 Task: Search one way flight ticket for 3 adults, 3 children in business from Gulfport/biloxi: Gulfport-biloxi International Airport to Springfield: Abraham Lincoln Capital Airport on 5-2-2023. Choice of flights is Emirates. Number of bags: 4 checked bags. Price is upto 108000. Outbound departure time preference is 21:45.
Action: Mouse moved to (357, 178)
Screenshot: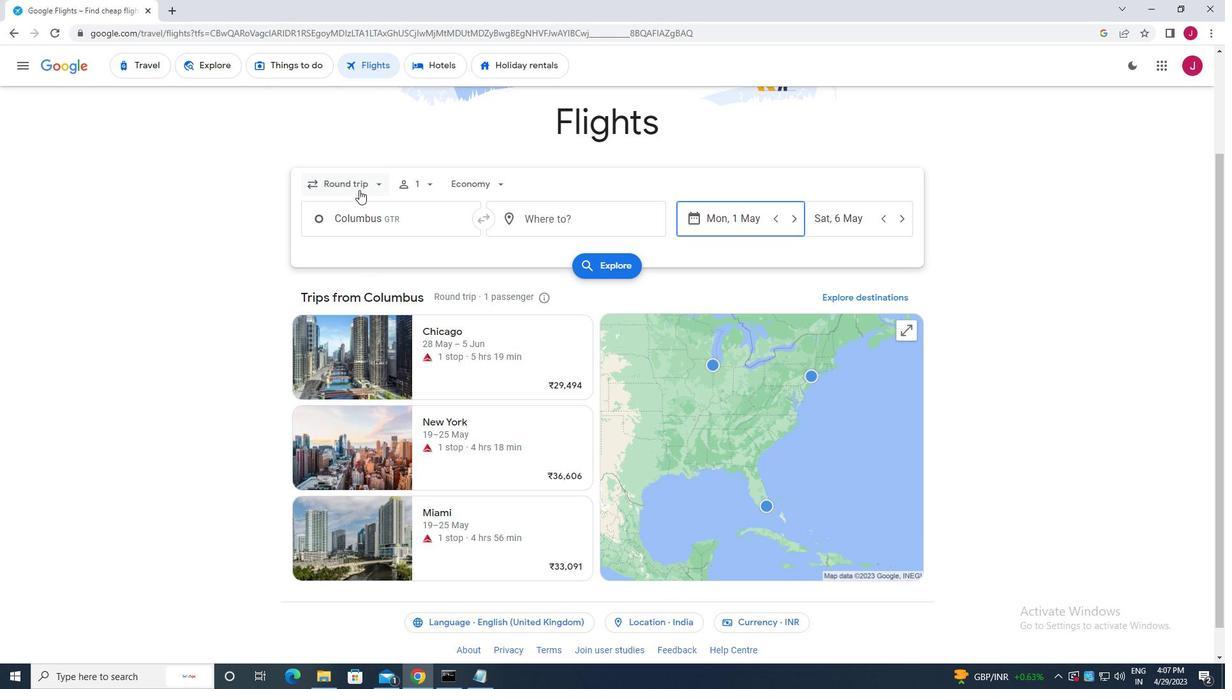 
Action: Mouse pressed left at (357, 178)
Screenshot: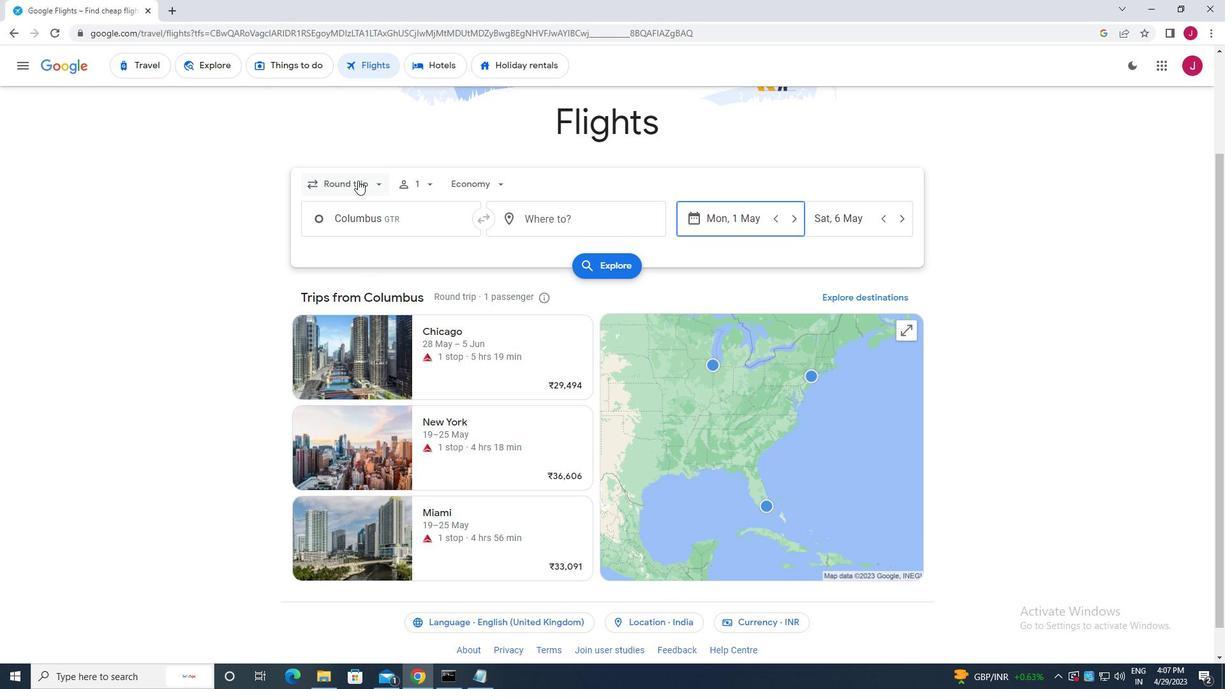 
Action: Mouse moved to (361, 237)
Screenshot: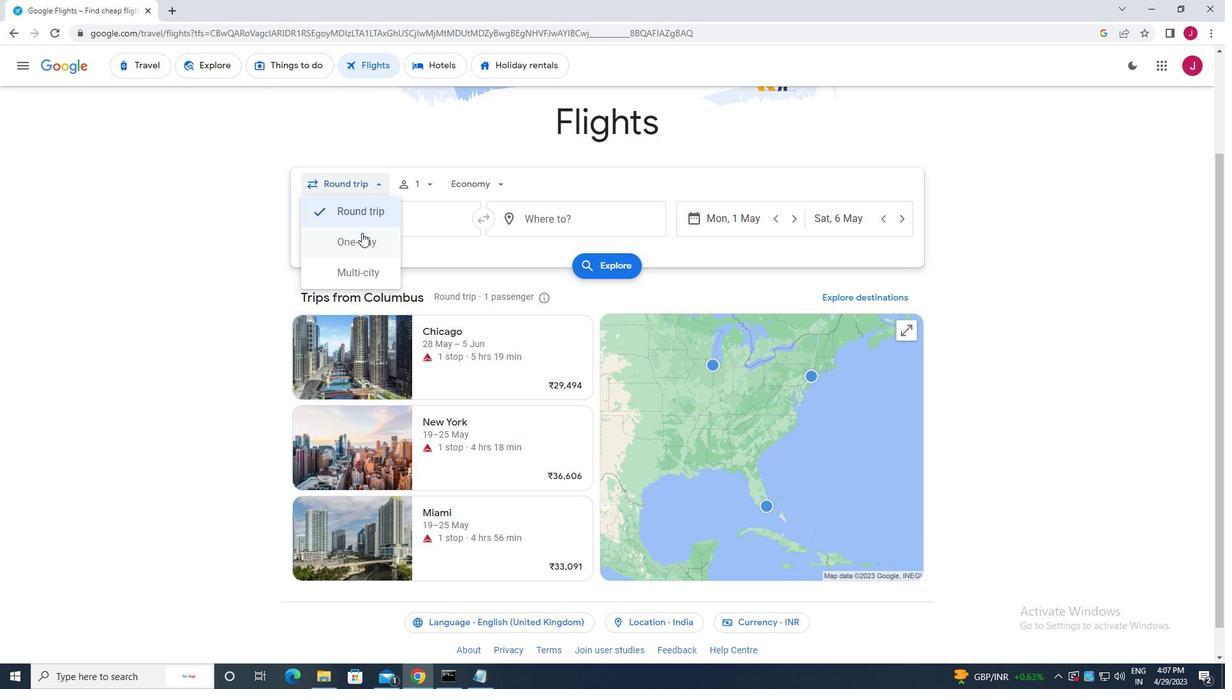 
Action: Mouse pressed left at (361, 237)
Screenshot: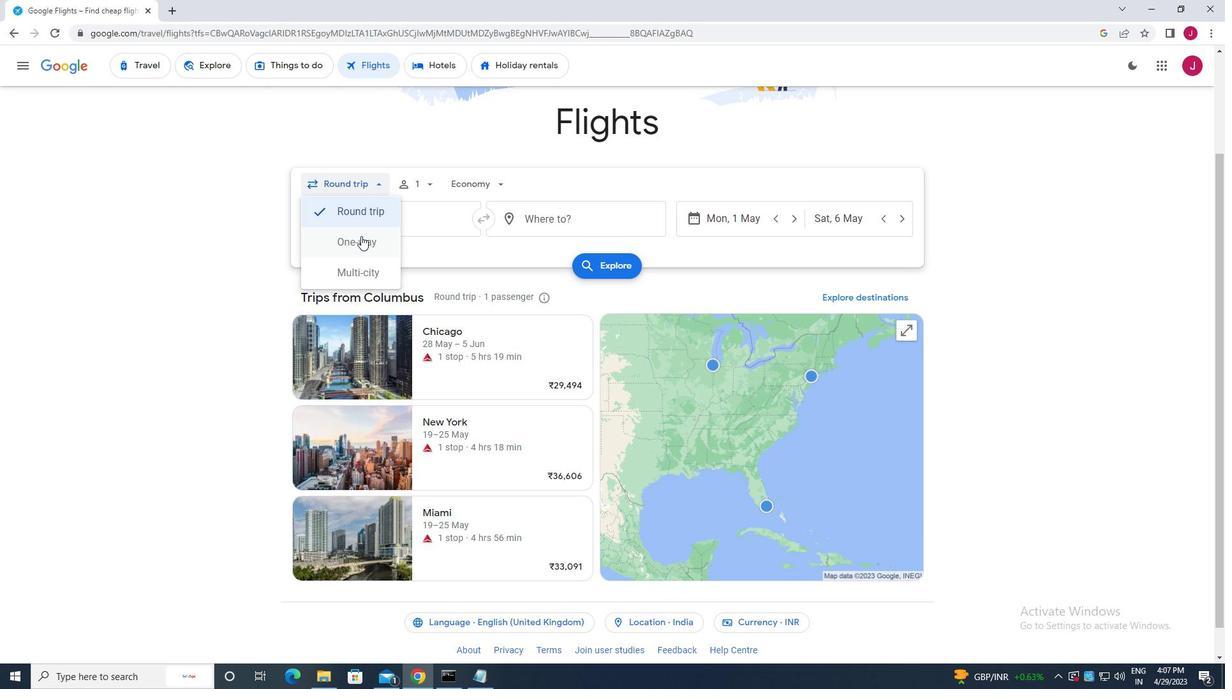 
Action: Mouse moved to (424, 188)
Screenshot: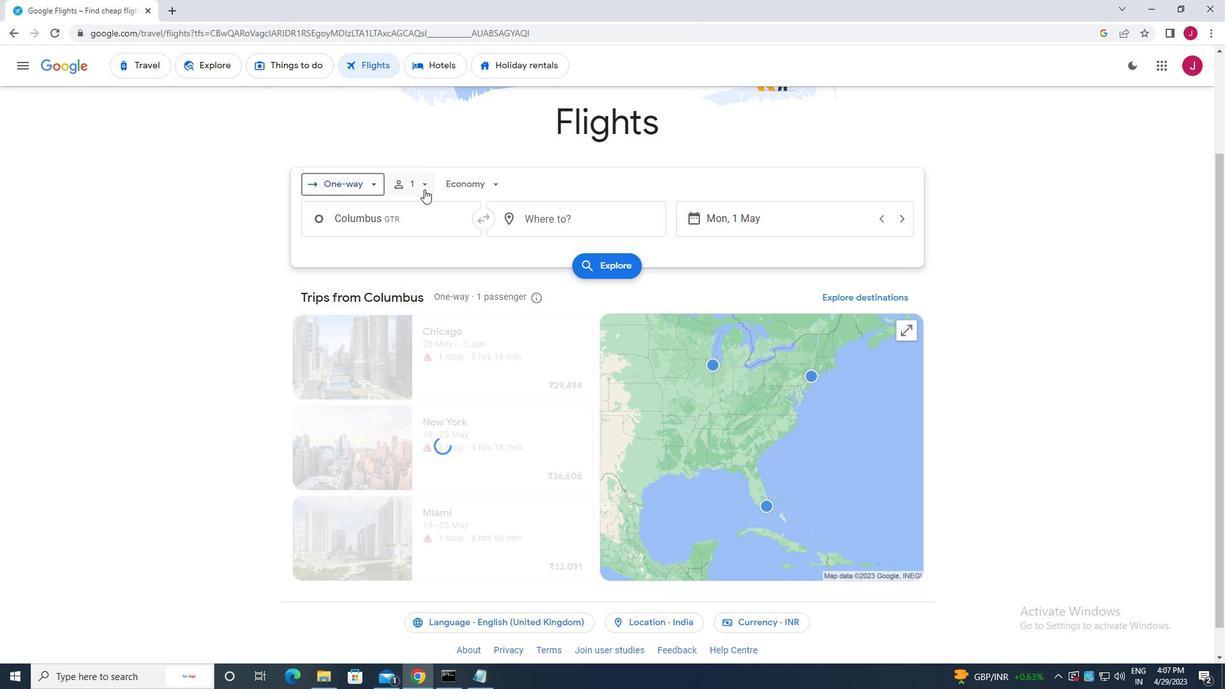 
Action: Mouse pressed left at (424, 188)
Screenshot: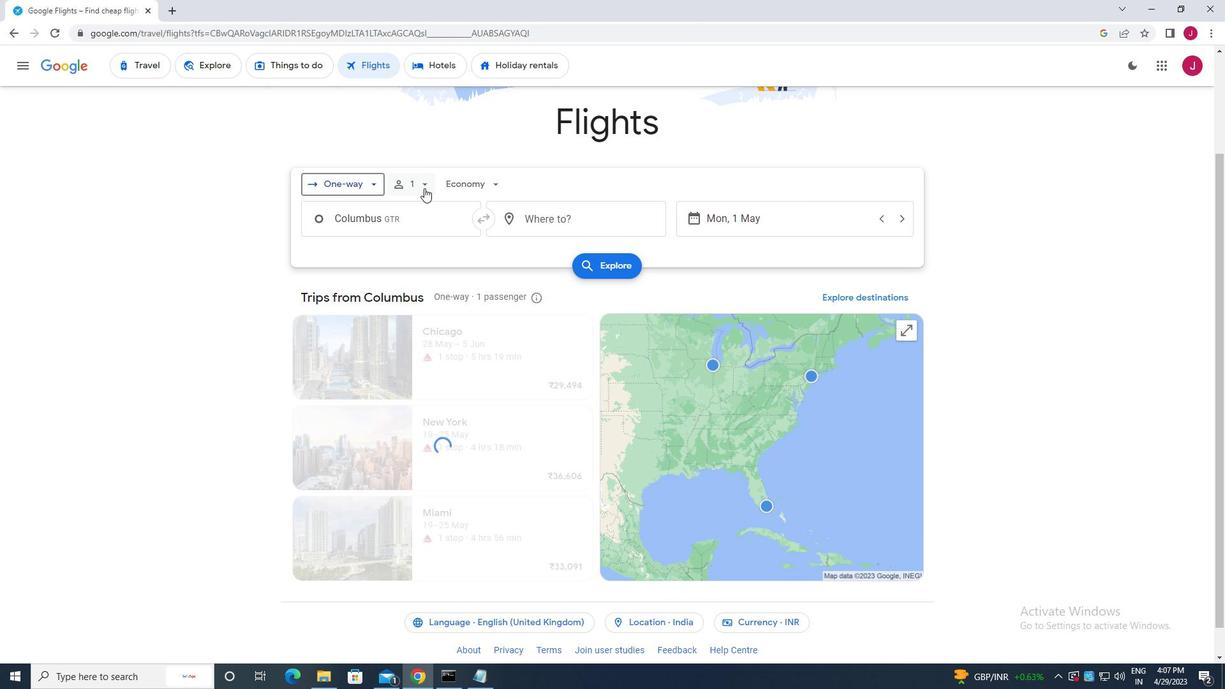 
Action: Mouse moved to (518, 217)
Screenshot: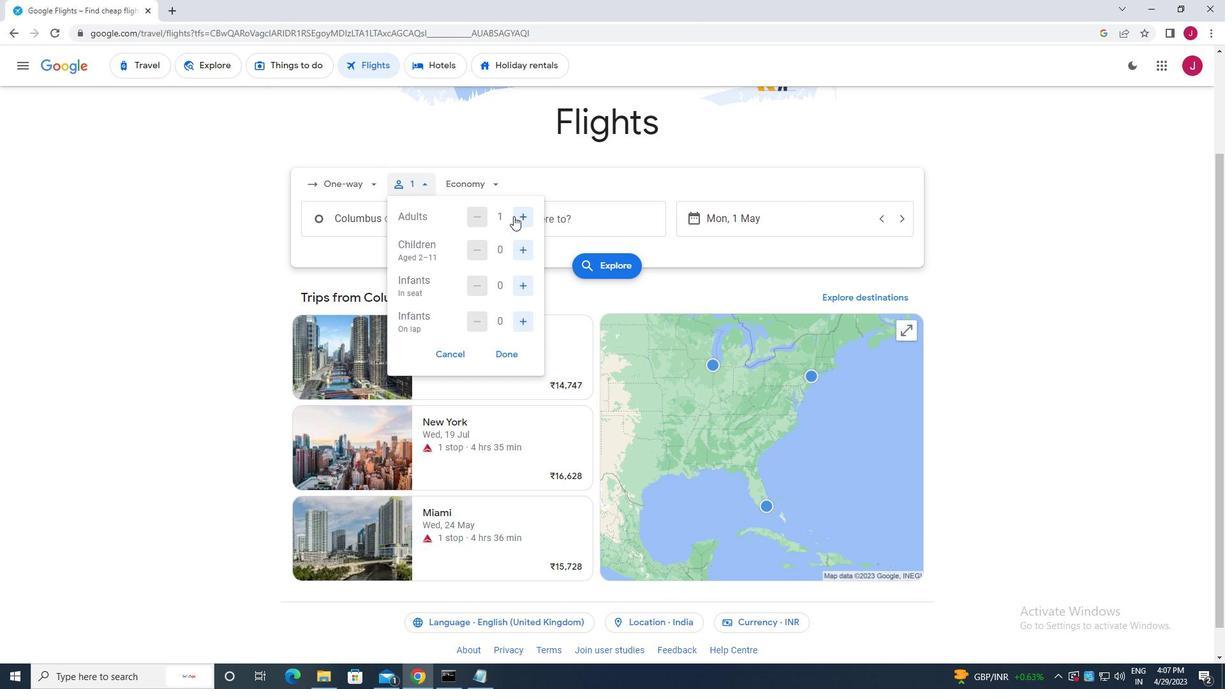 
Action: Mouse pressed left at (518, 217)
Screenshot: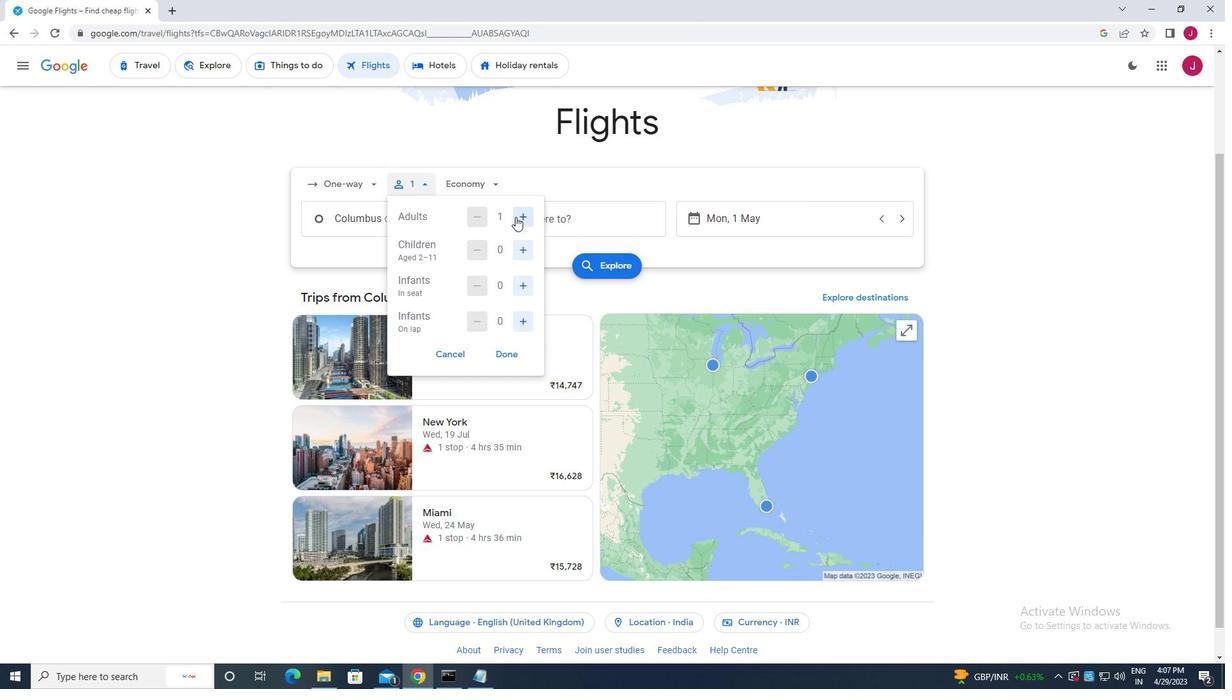 
Action: Mouse pressed left at (518, 217)
Screenshot: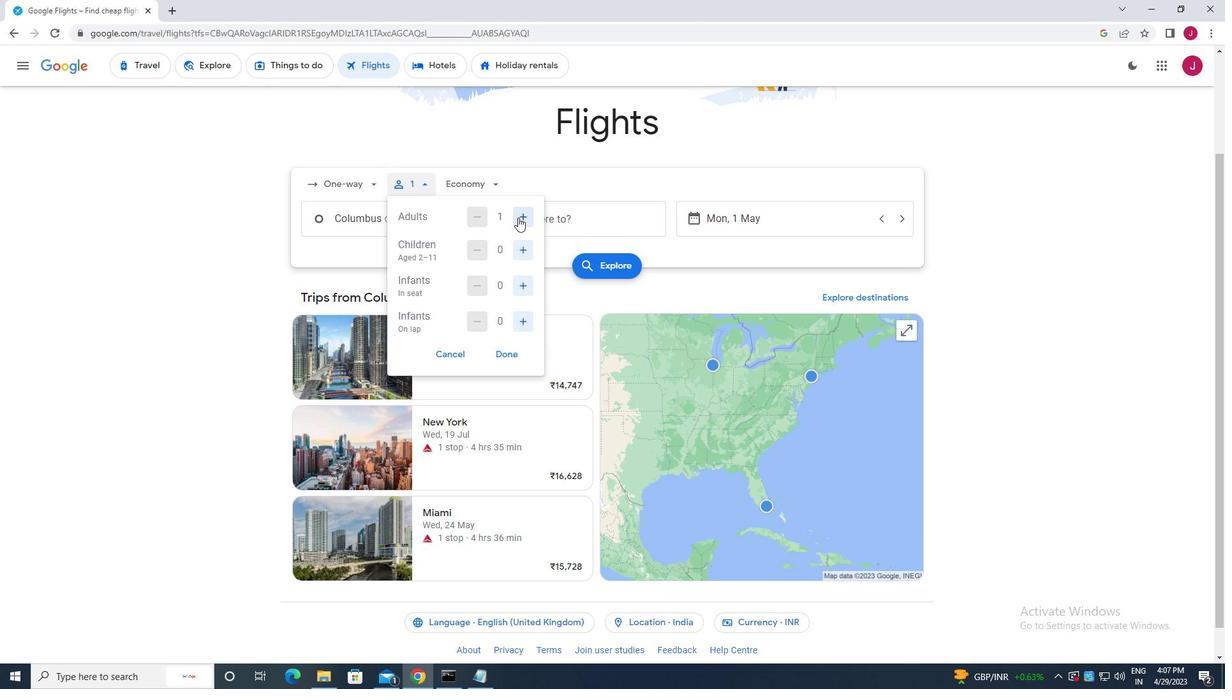 
Action: Mouse moved to (524, 251)
Screenshot: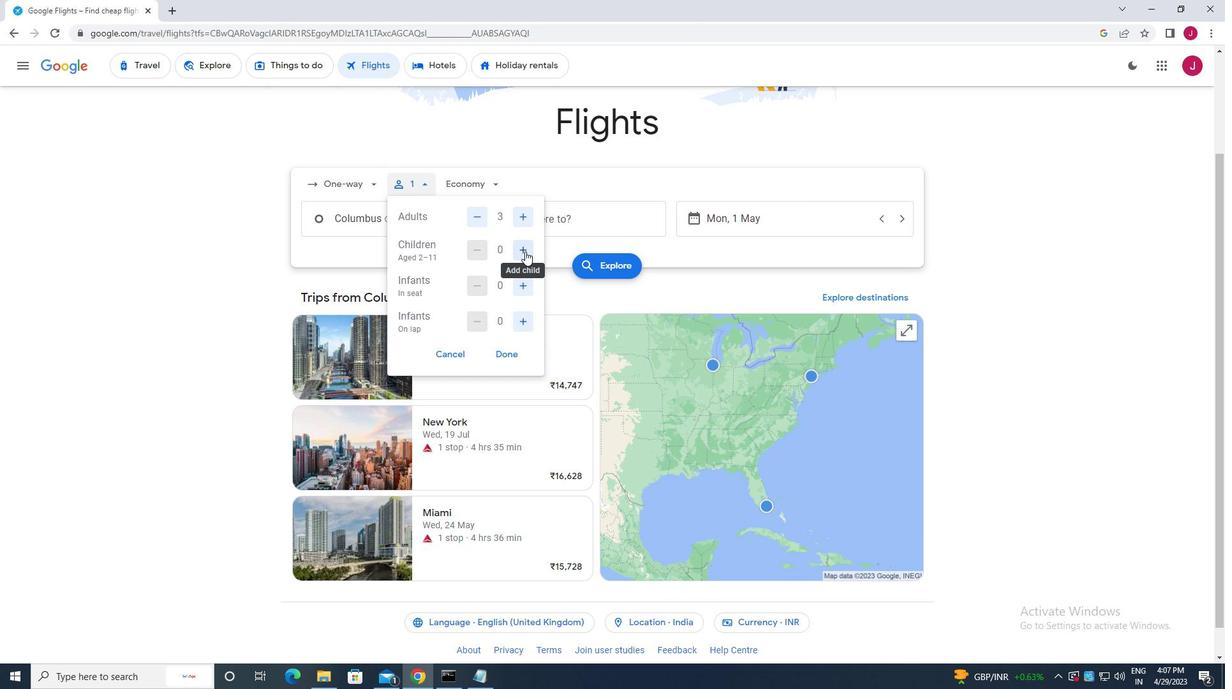 
Action: Mouse pressed left at (524, 251)
Screenshot: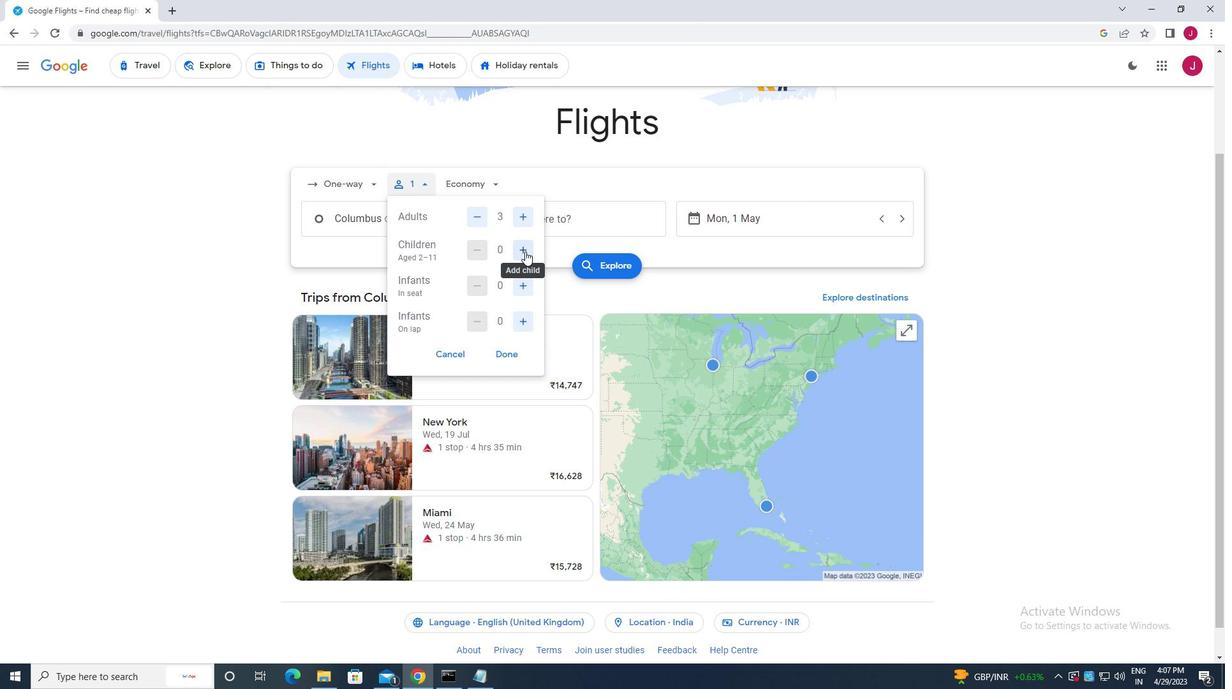 
Action: Mouse moved to (524, 251)
Screenshot: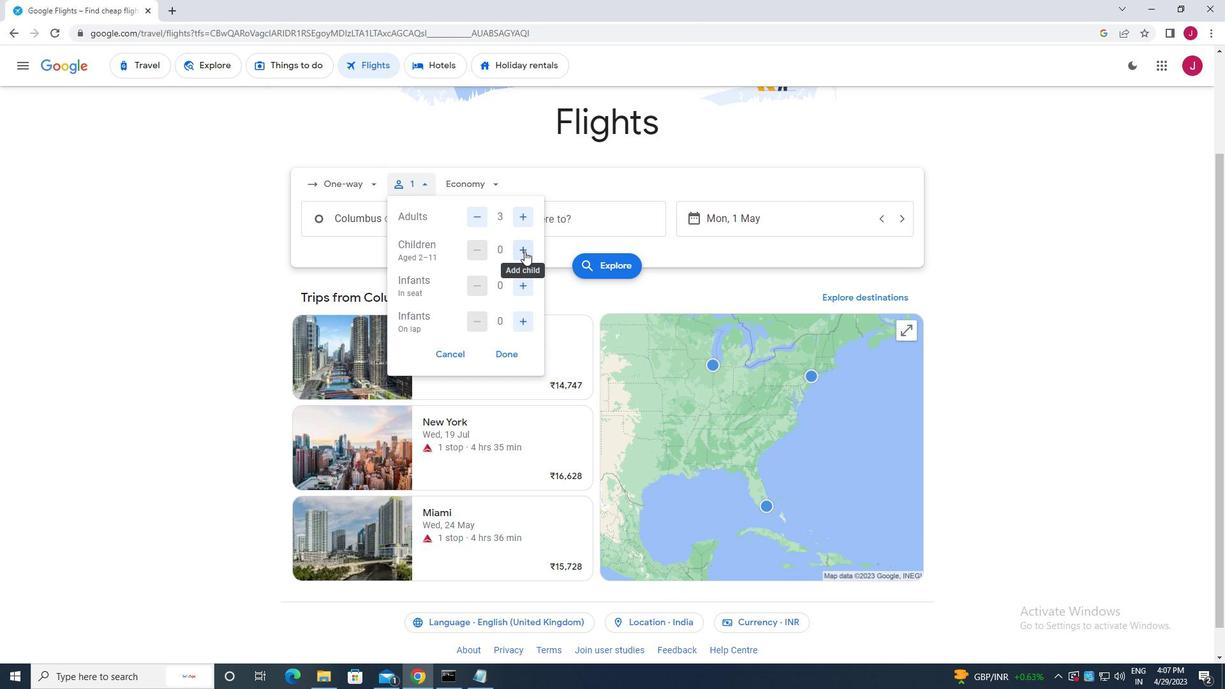 
Action: Mouse pressed left at (524, 251)
Screenshot: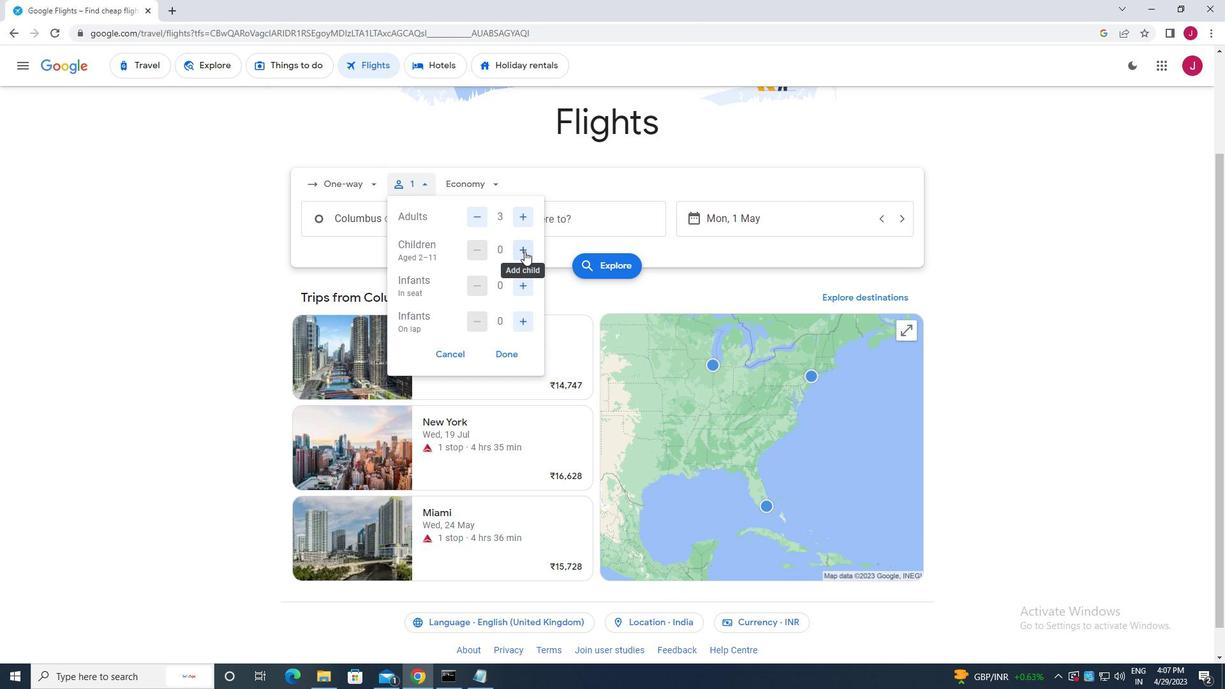 
Action: Mouse pressed left at (524, 251)
Screenshot: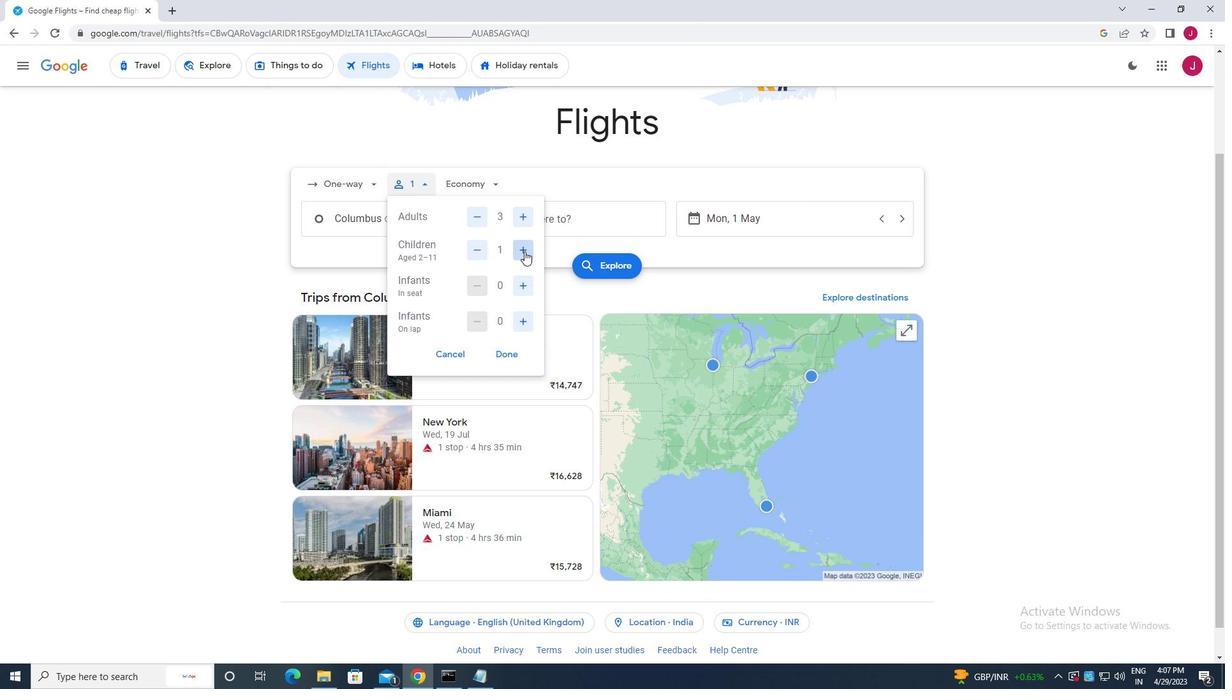 
Action: Mouse moved to (504, 350)
Screenshot: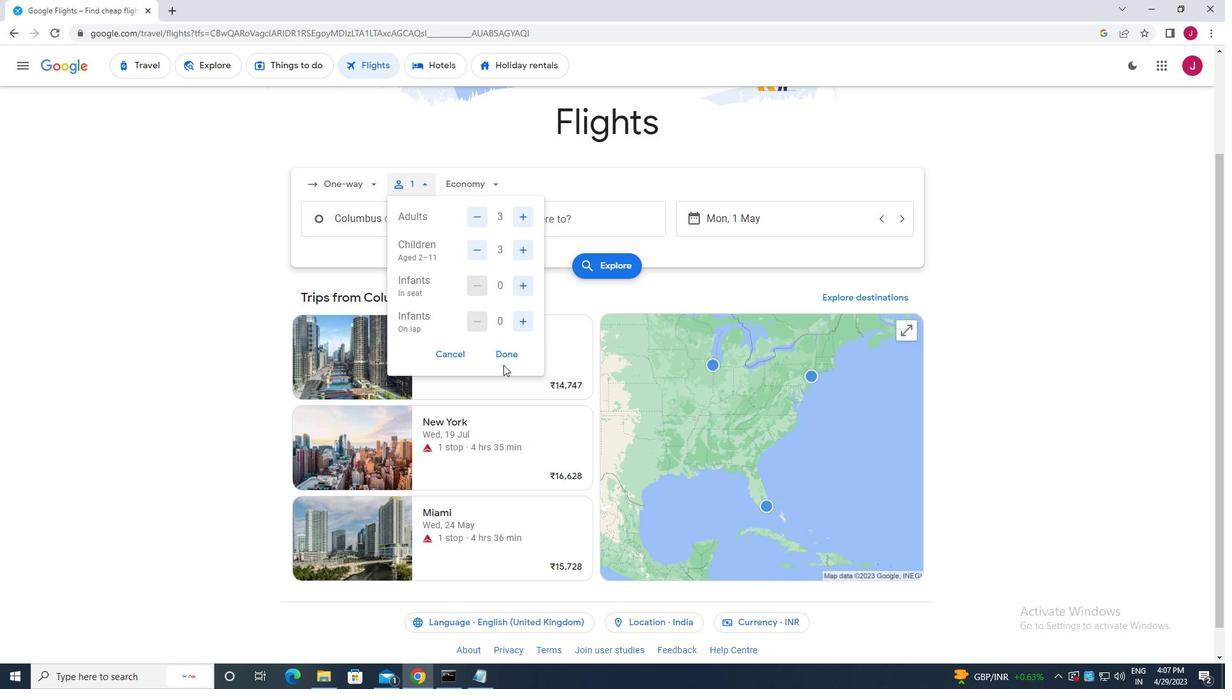
Action: Mouse pressed left at (504, 350)
Screenshot: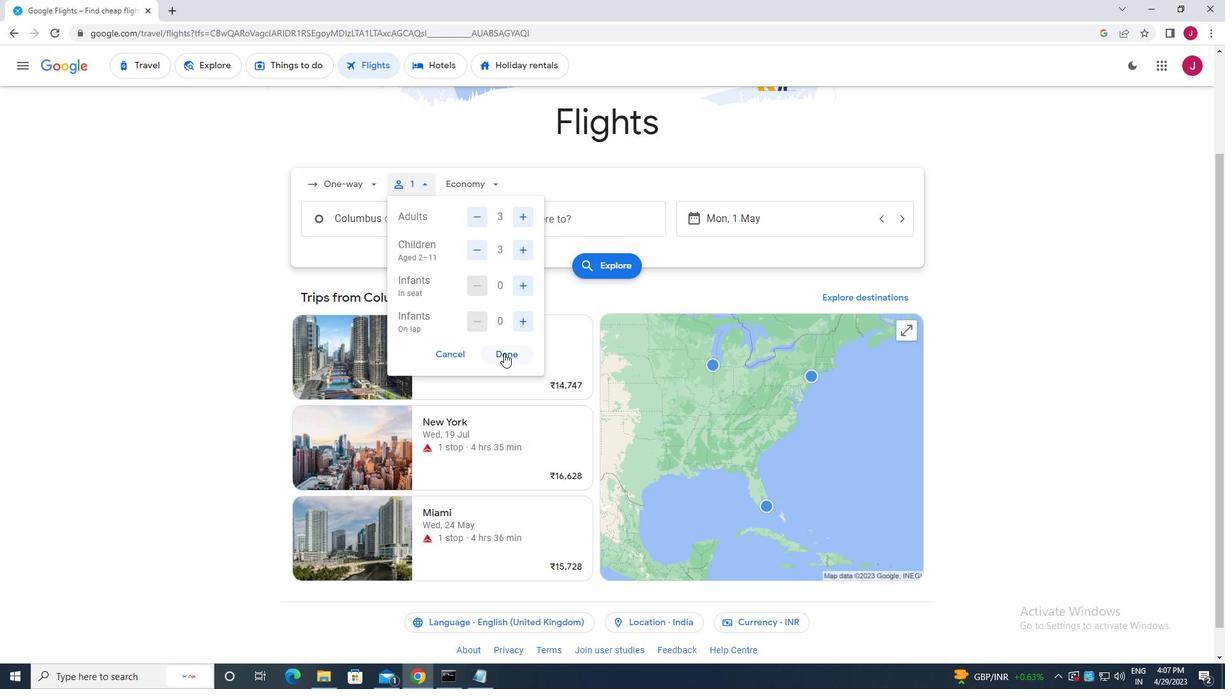 
Action: Mouse moved to (470, 183)
Screenshot: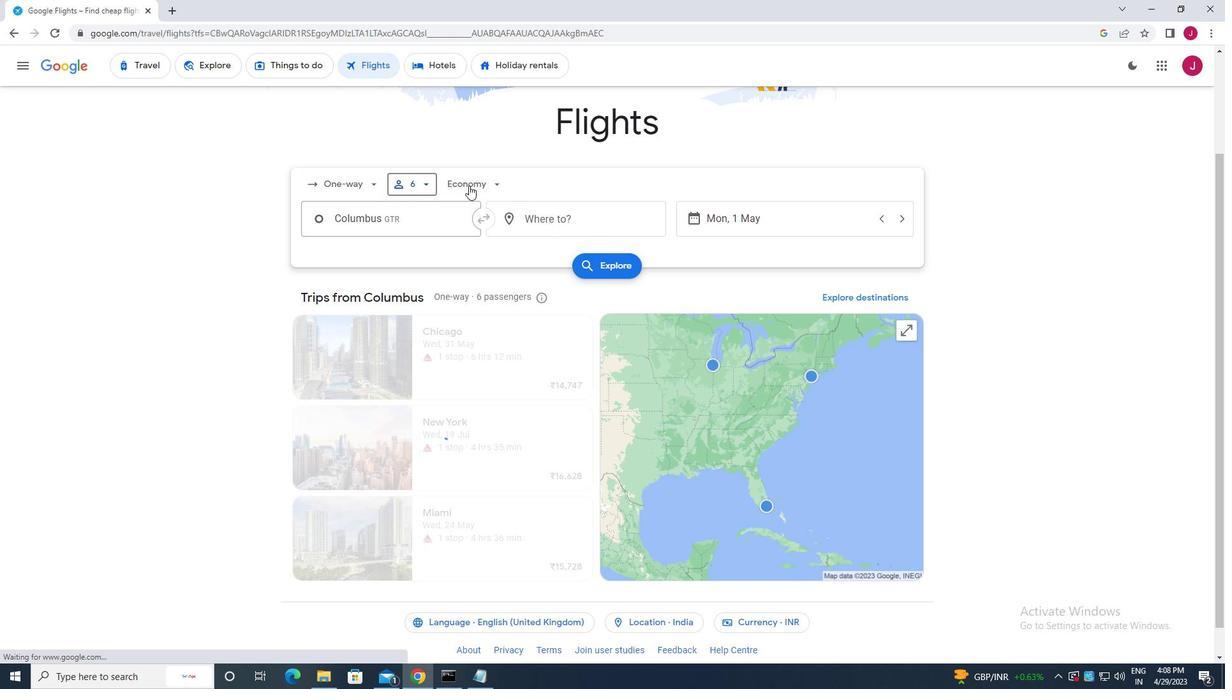 
Action: Mouse pressed left at (470, 183)
Screenshot: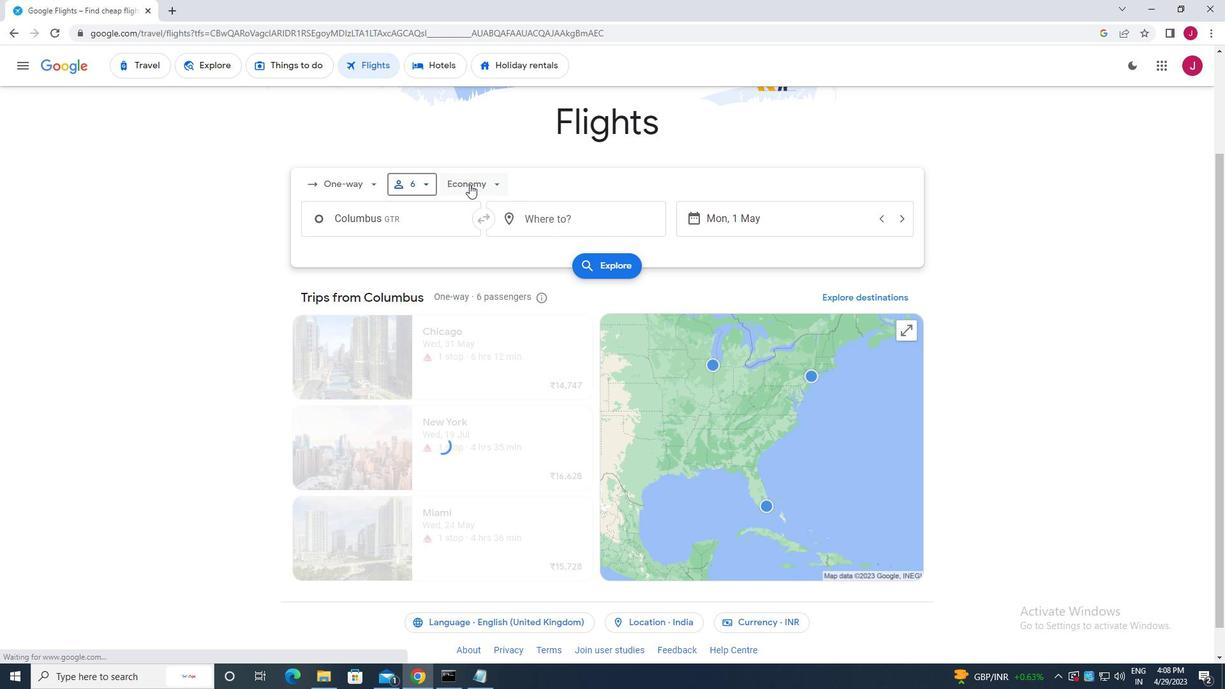 
Action: Mouse moved to (472, 267)
Screenshot: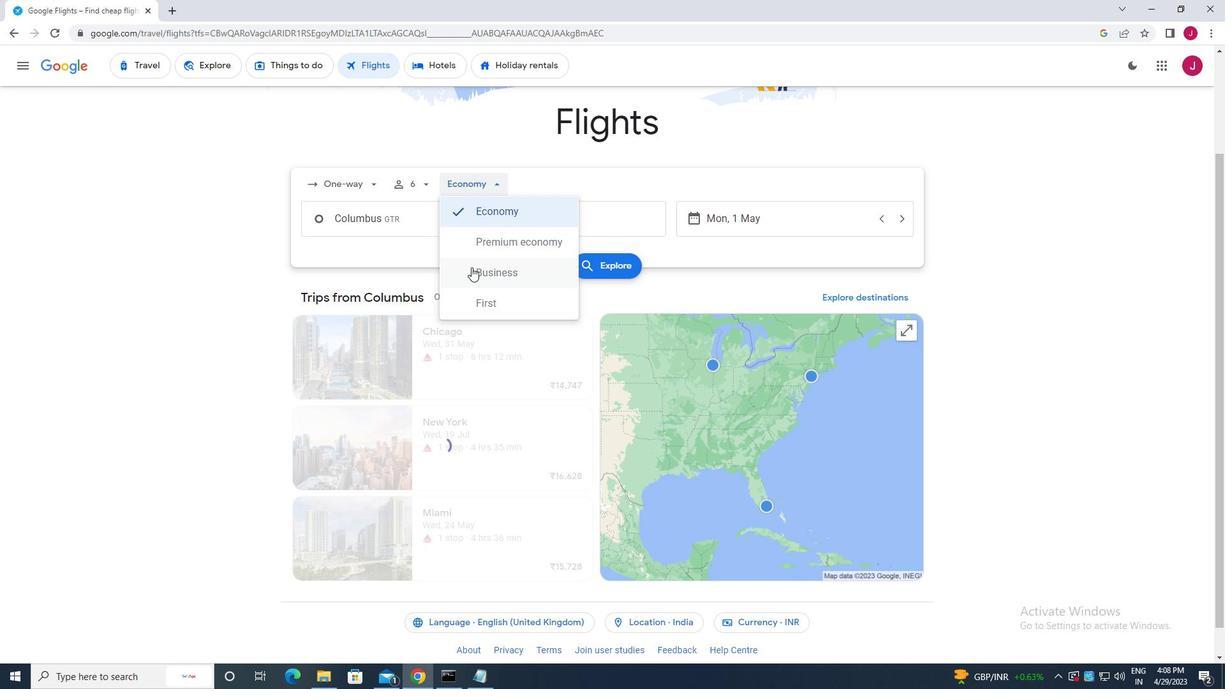 
Action: Mouse pressed left at (472, 267)
Screenshot: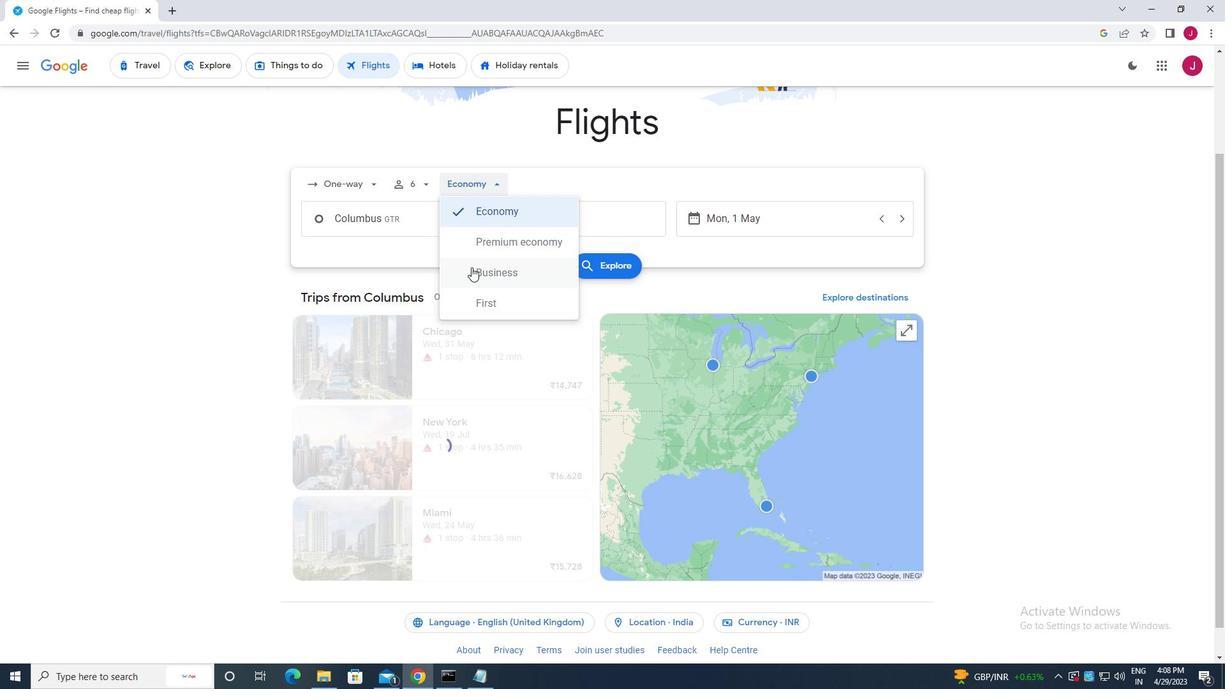 
Action: Mouse moved to (428, 215)
Screenshot: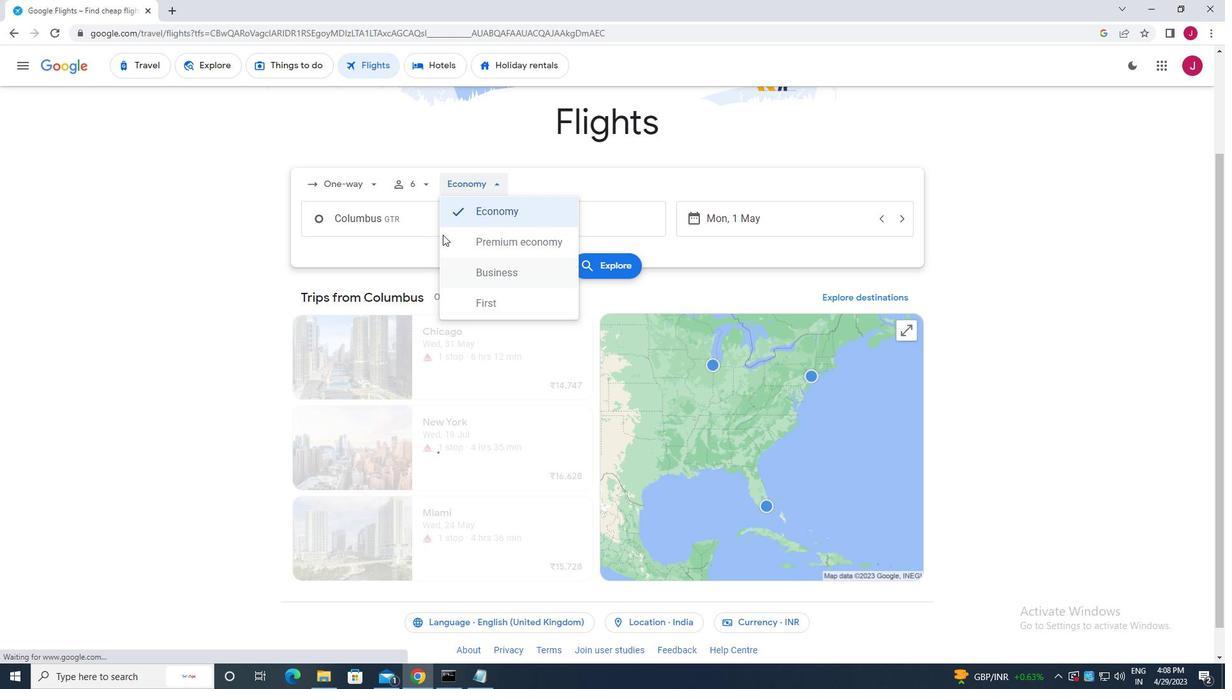 
Action: Mouse pressed left at (428, 215)
Screenshot: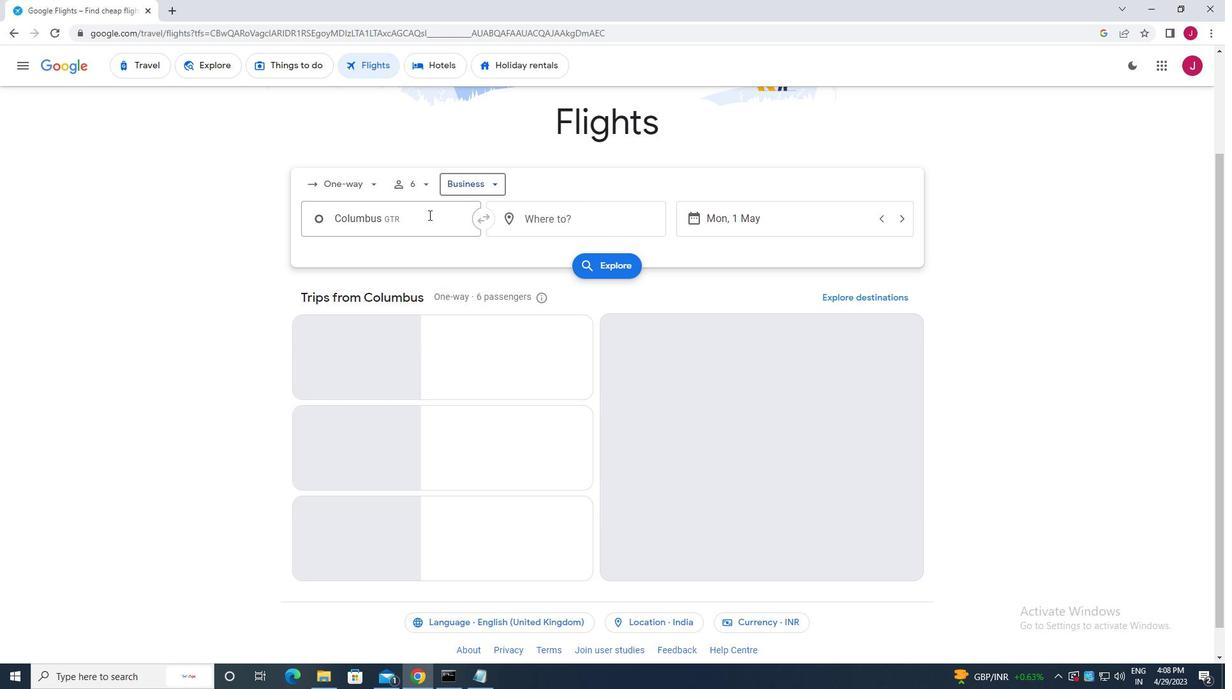 
Action: Key pressed gulfport
Screenshot: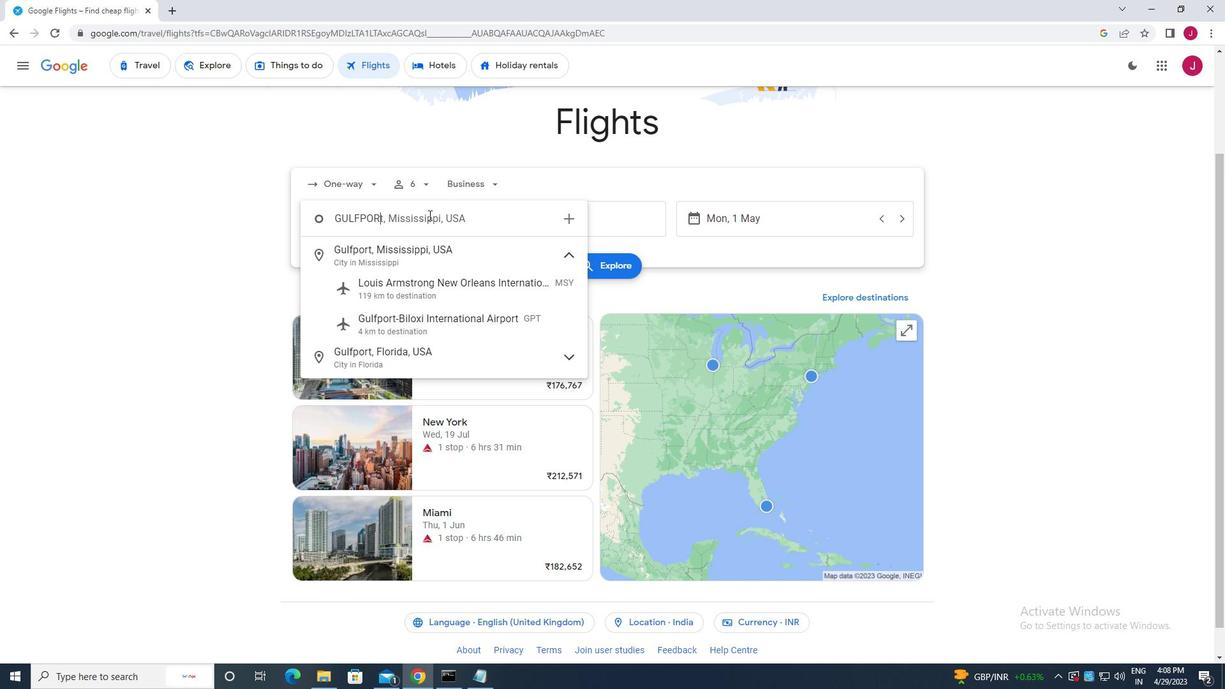 
Action: Mouse moved to (431, 315)
Screenshot: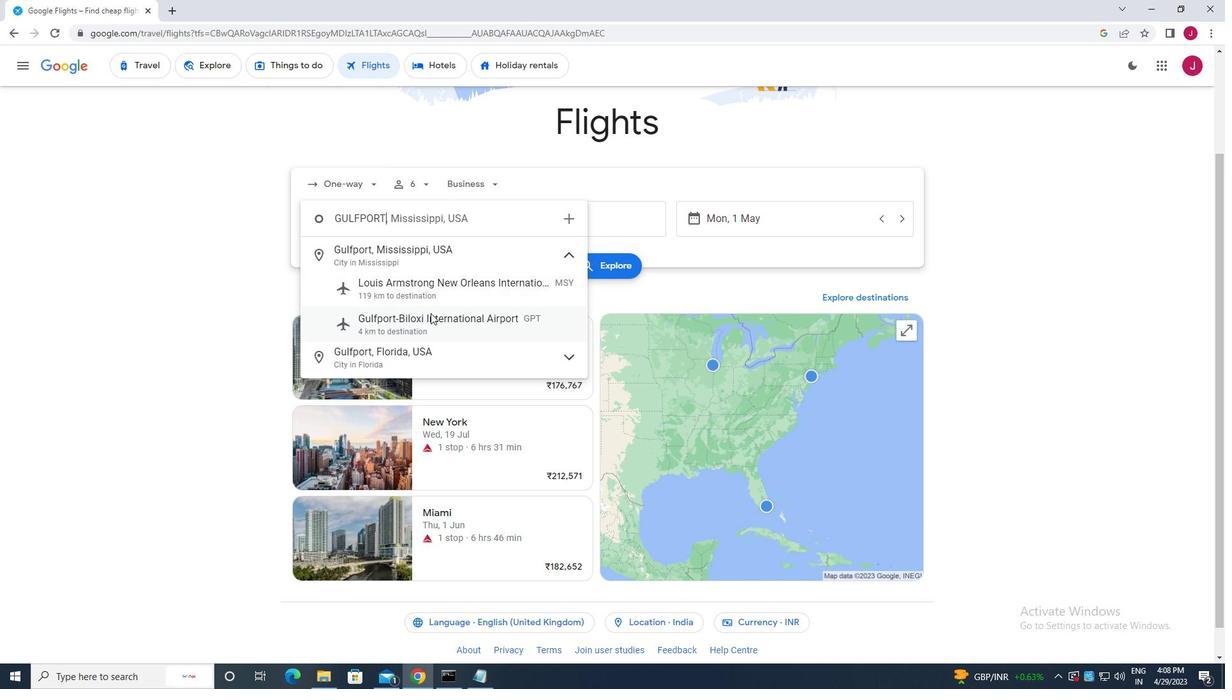 
Action: Mouse pressed left at (431, 315)
Screenshot: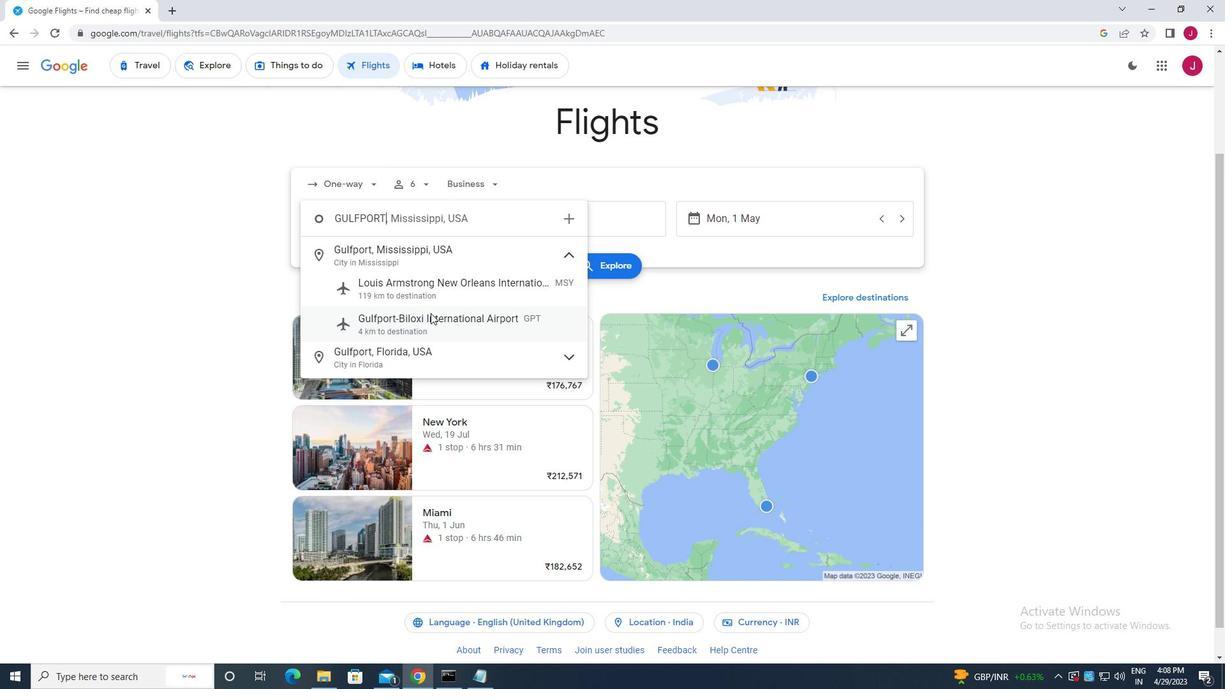 
Action: Mouse moved to (547, 219)
Screenshot: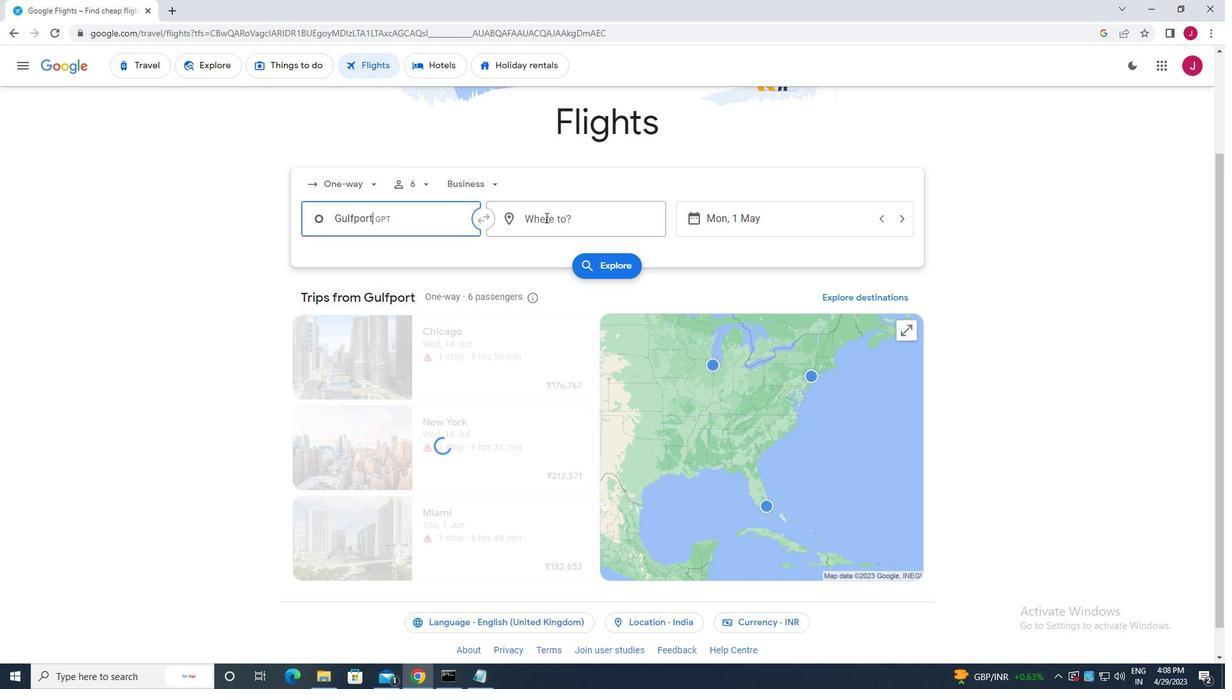 
Action: Mouse pressed left at (547, 219)
Screenshot: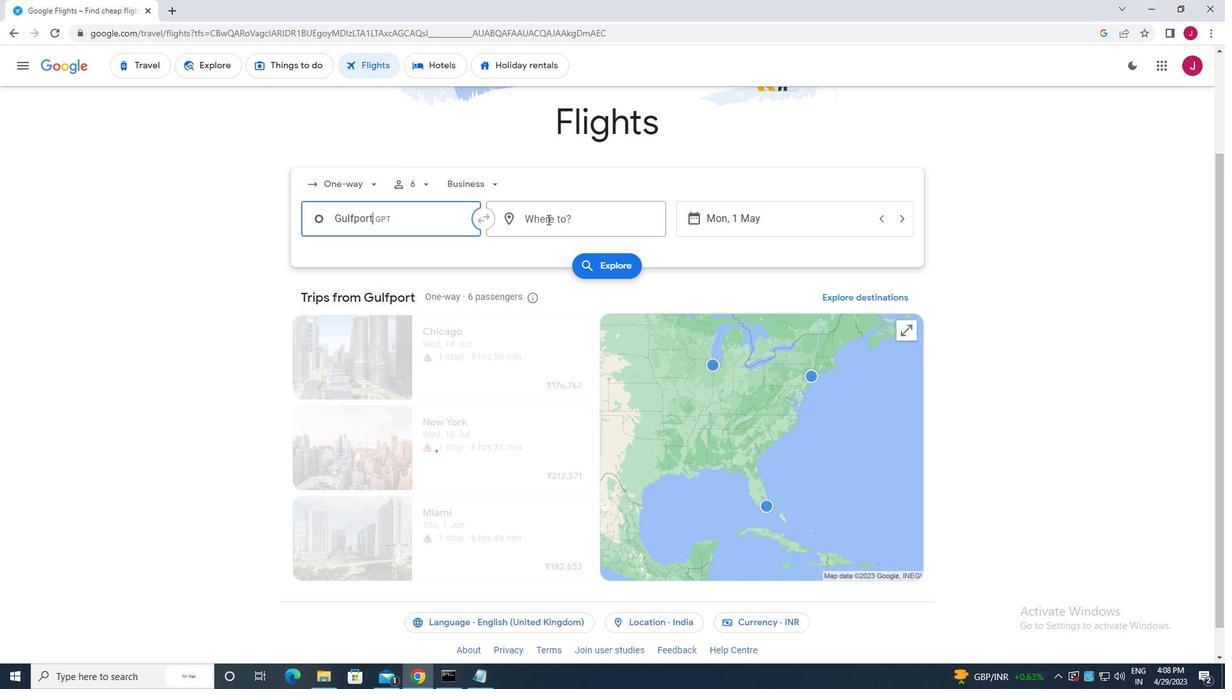 
Action: Key pressed springf
Screenshot: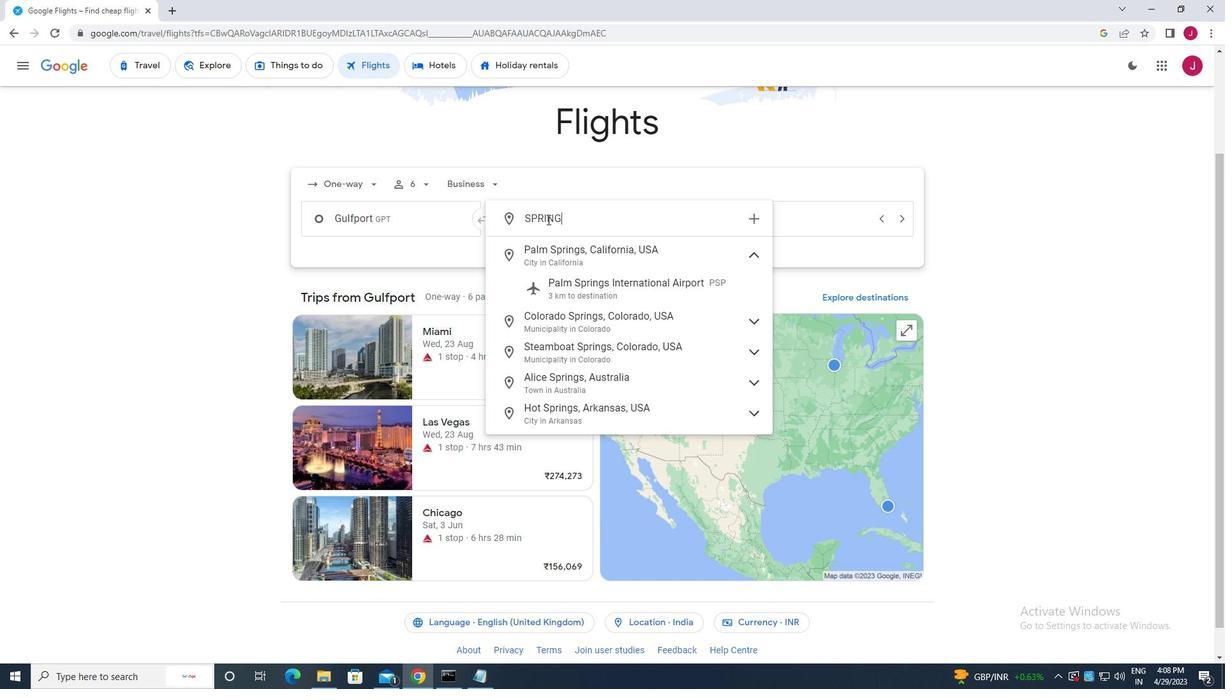 
Action: Mouse moved to (617, 319)
Screenshot: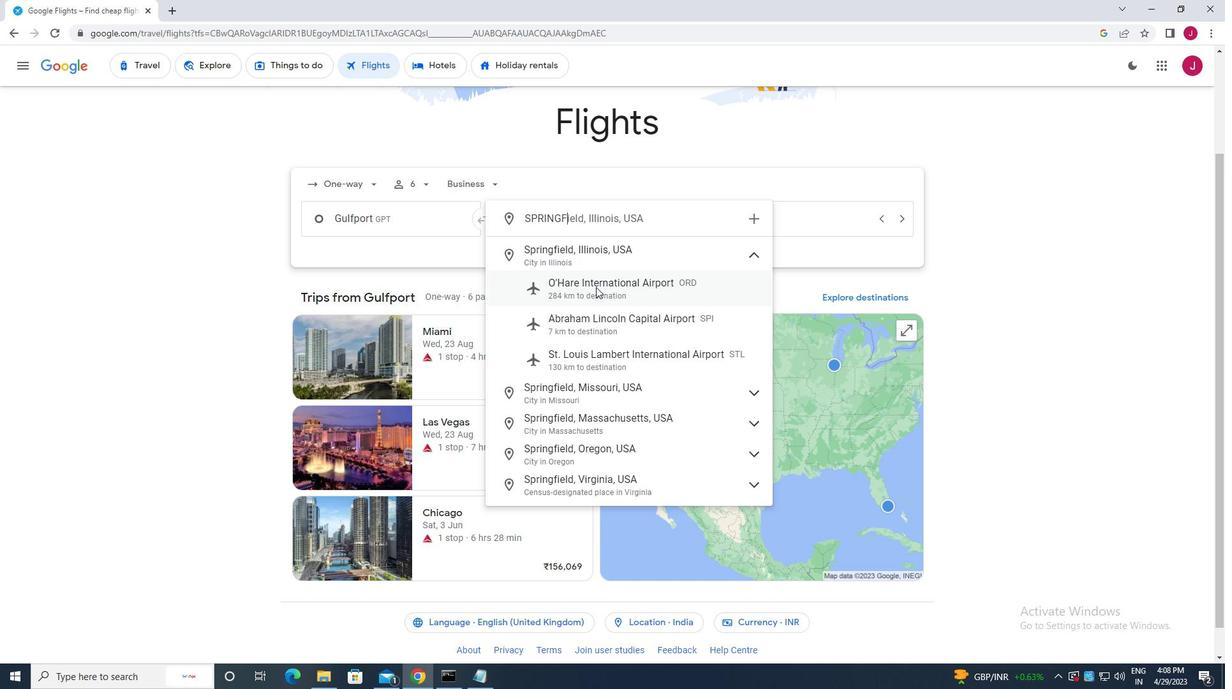 
Action: Mouse pressed left at (617, 319)
Screenshot: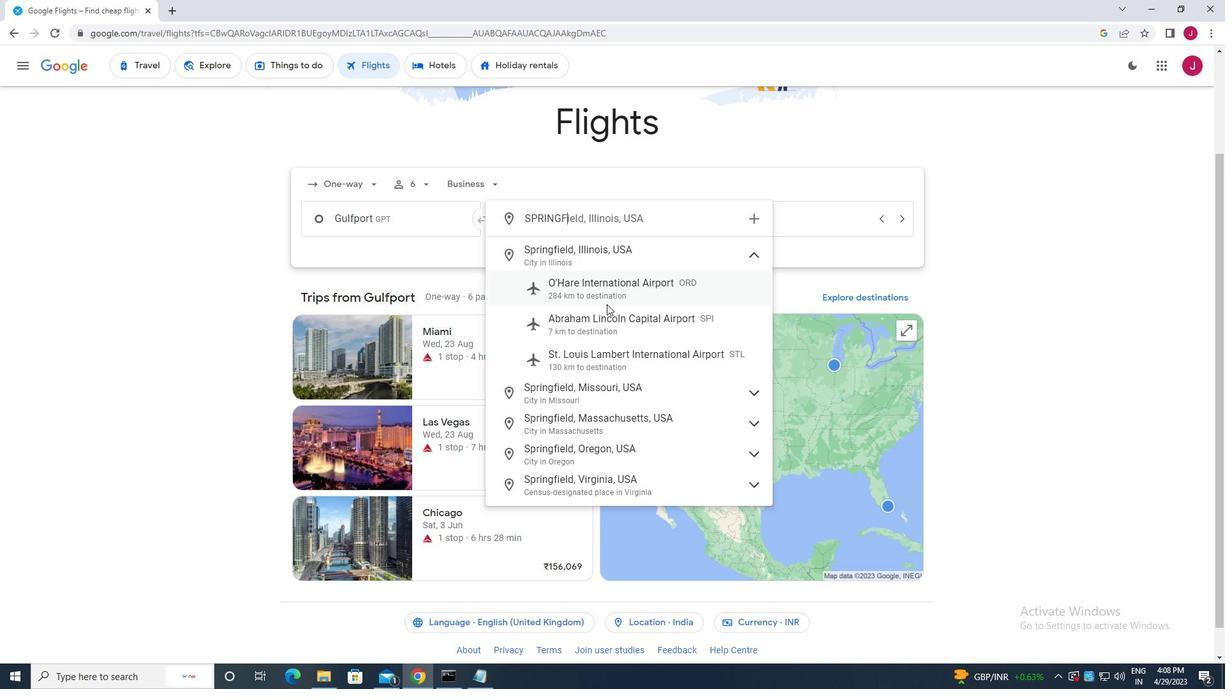 
Action: Mouse moved to (782, 220)
Screenshot: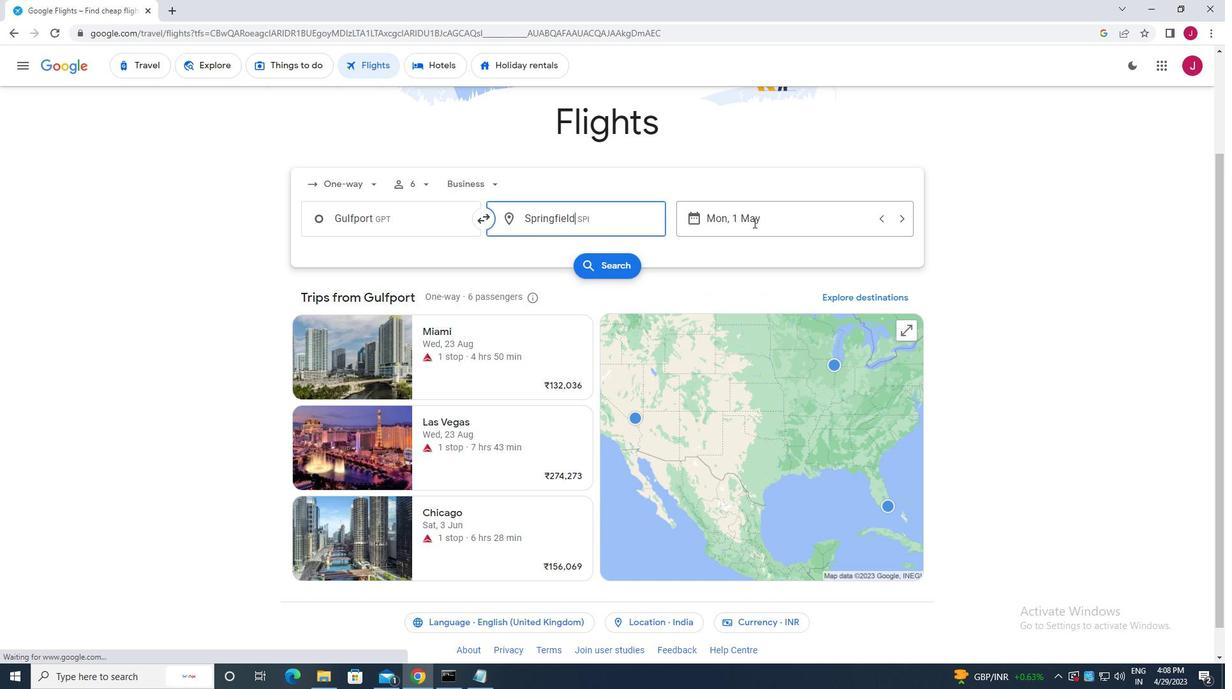 
Action: Mouse pressed left at (782, 220)
Screenshot: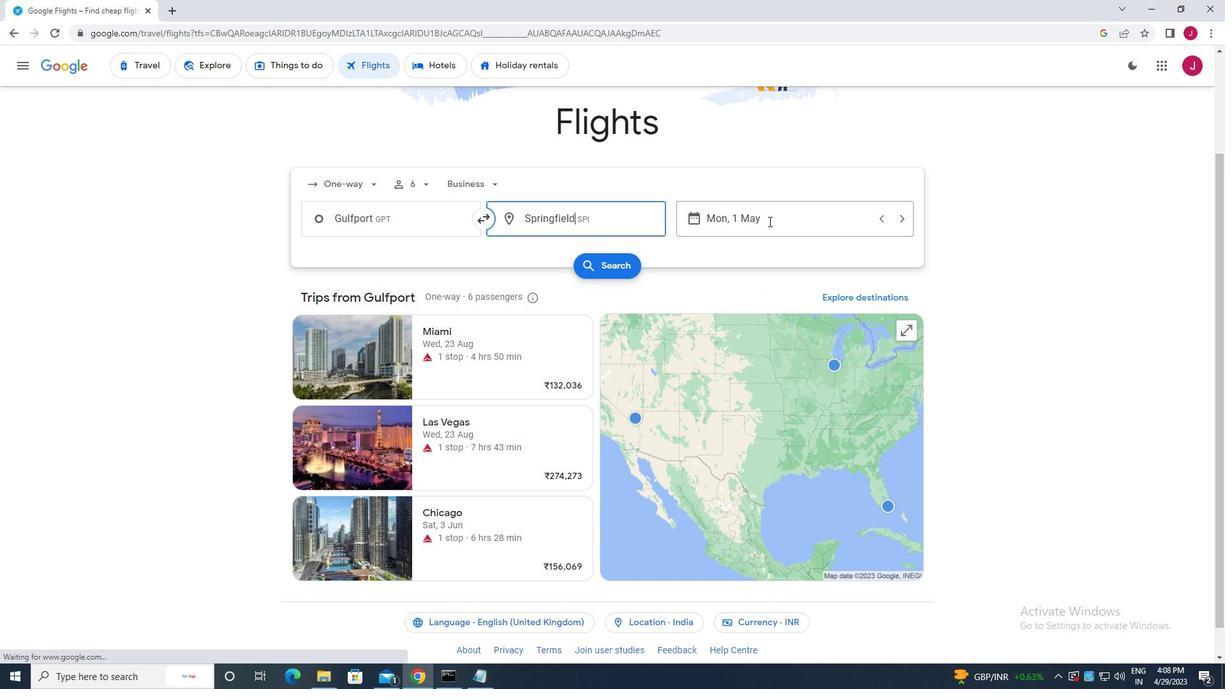 
Action: Mouse moved to (765, 320)
Screenshot: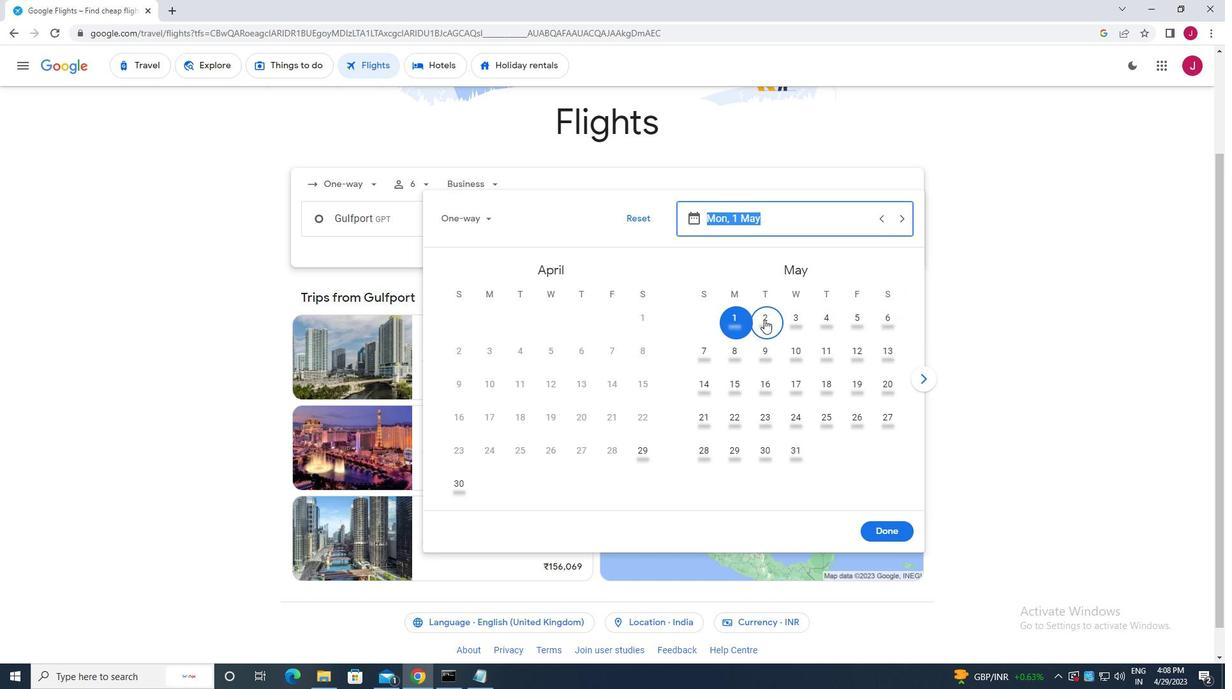 
Action: Mouse pressed left at (765, 320)
Screenshot: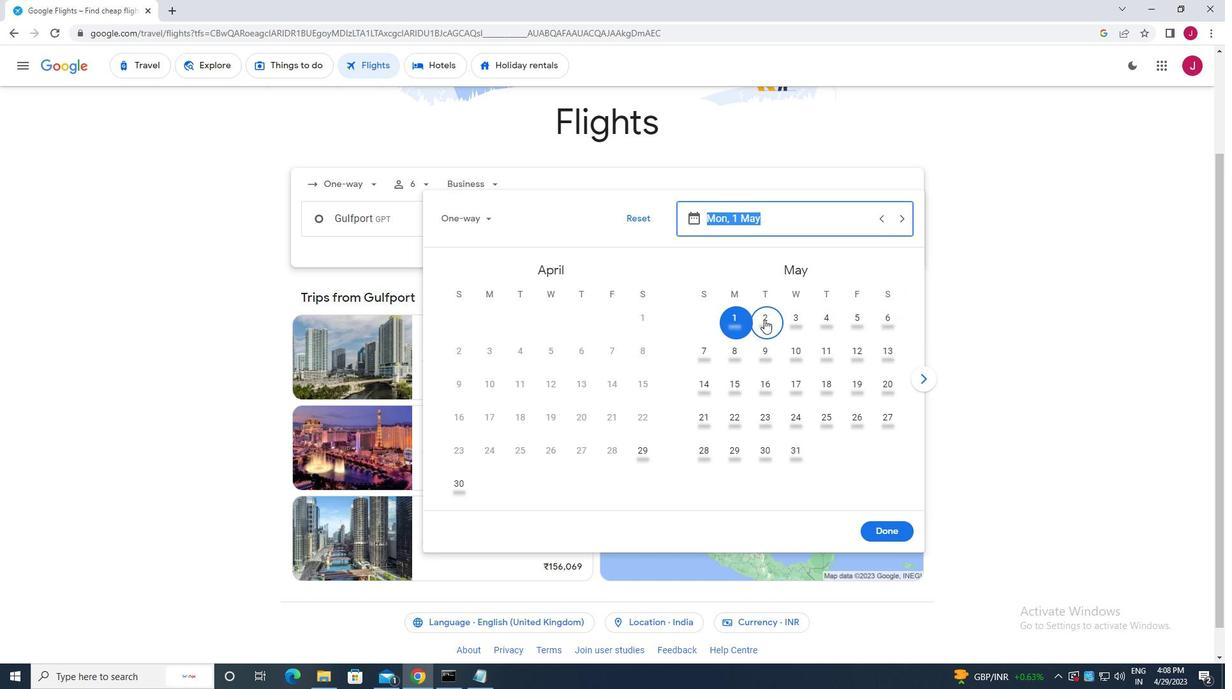 
Action: Mouse moved to (885, 530)
Screenshot: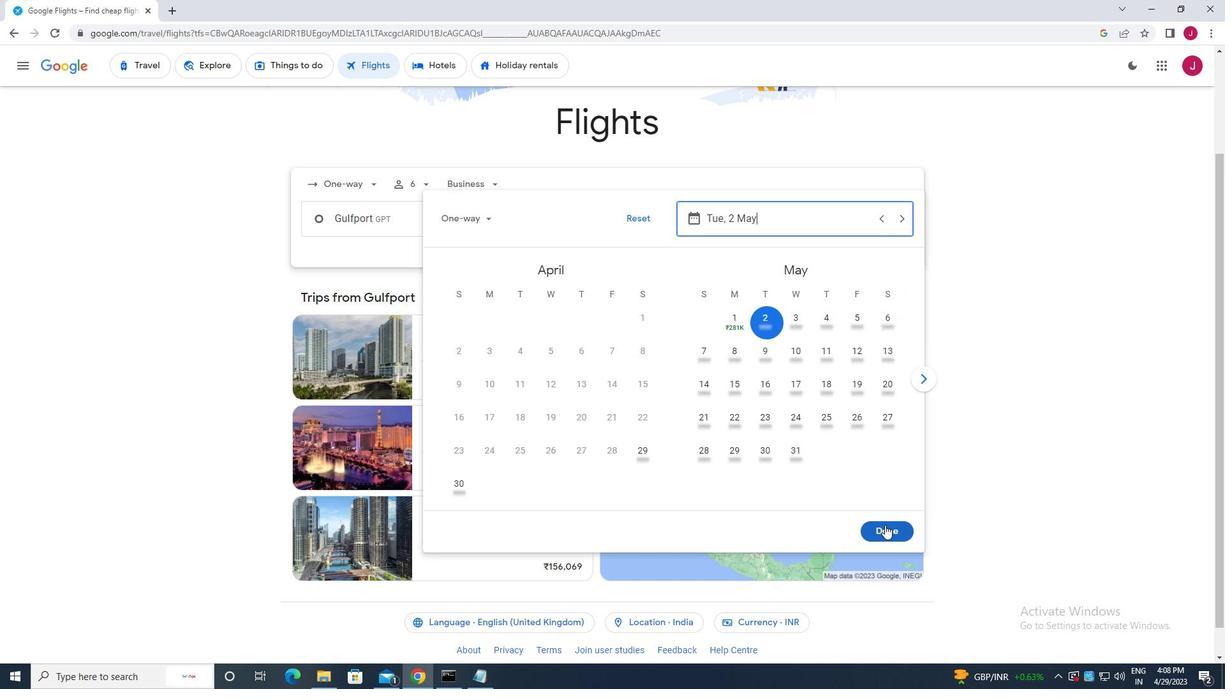 
Action: Mouse pressed left at (885, 530)
Screenshot: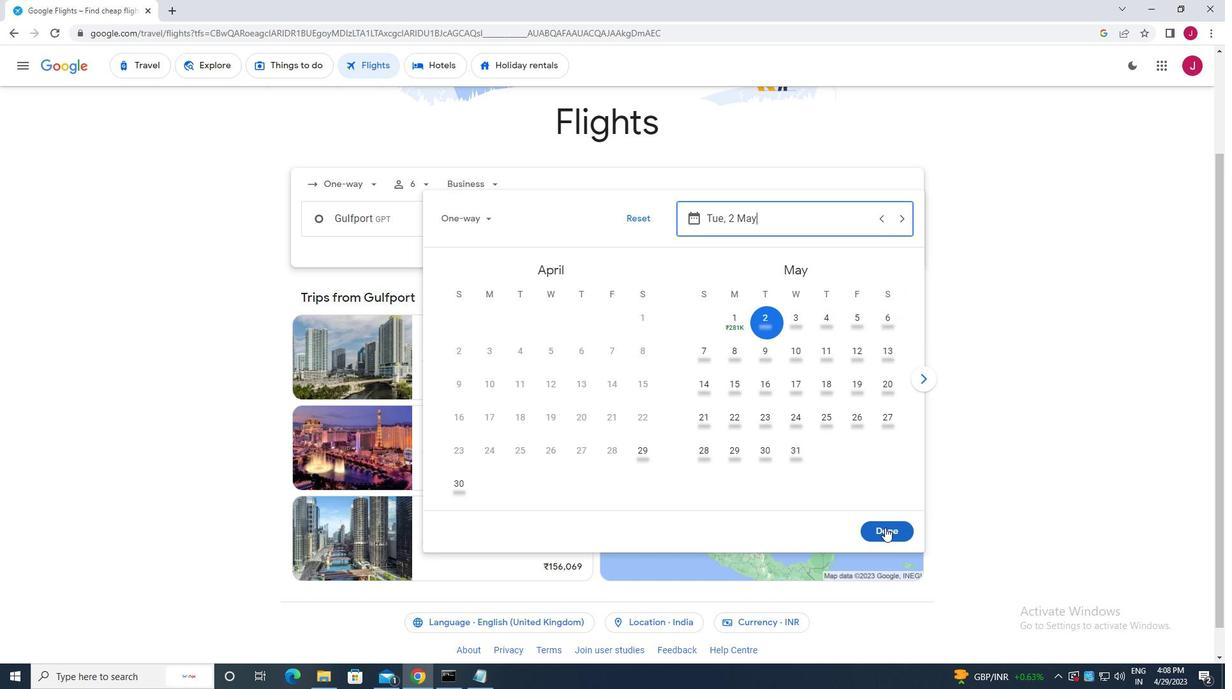 
Action: Mouse moved to (614, 265)
Screenshot: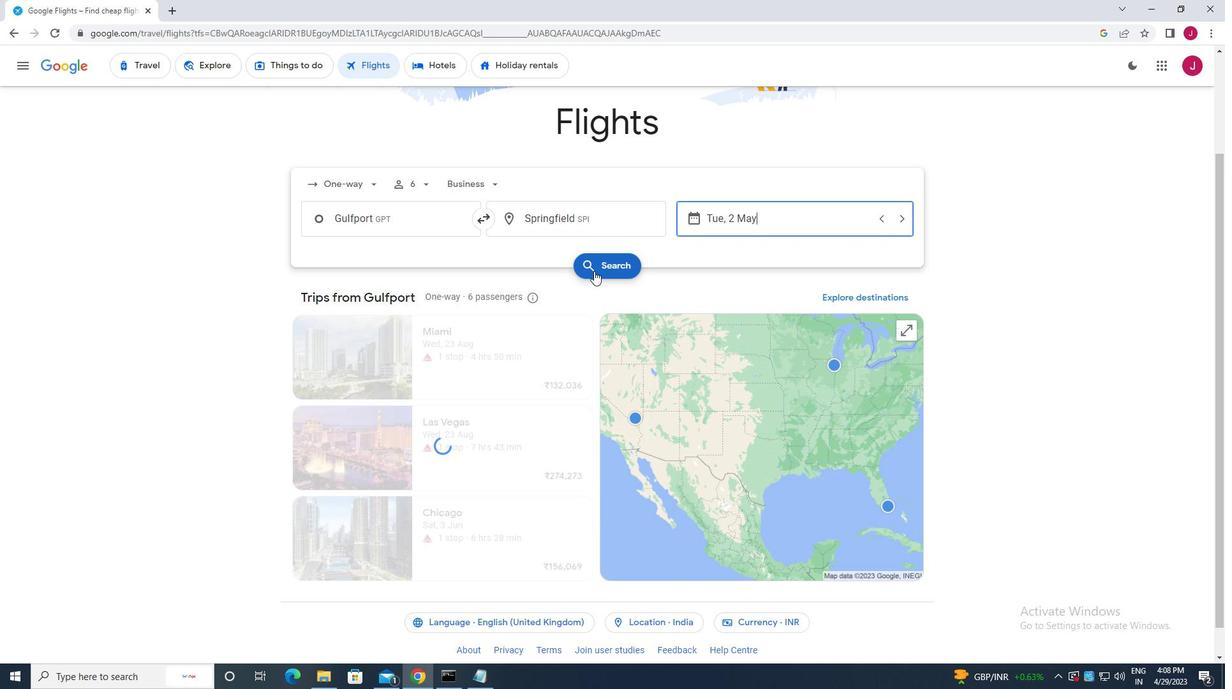 
Action: Mouse pressed left at (614, 265)
Screenshot: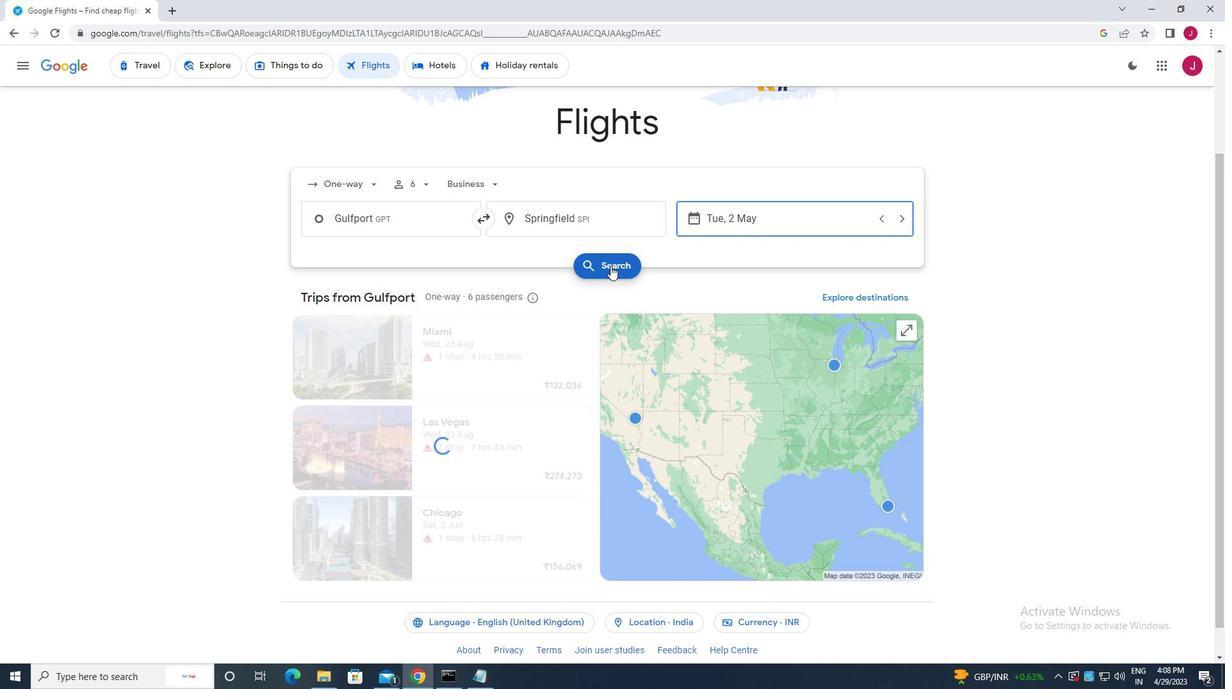 
Action: Mouse moved to (309, 183)
Screenshot: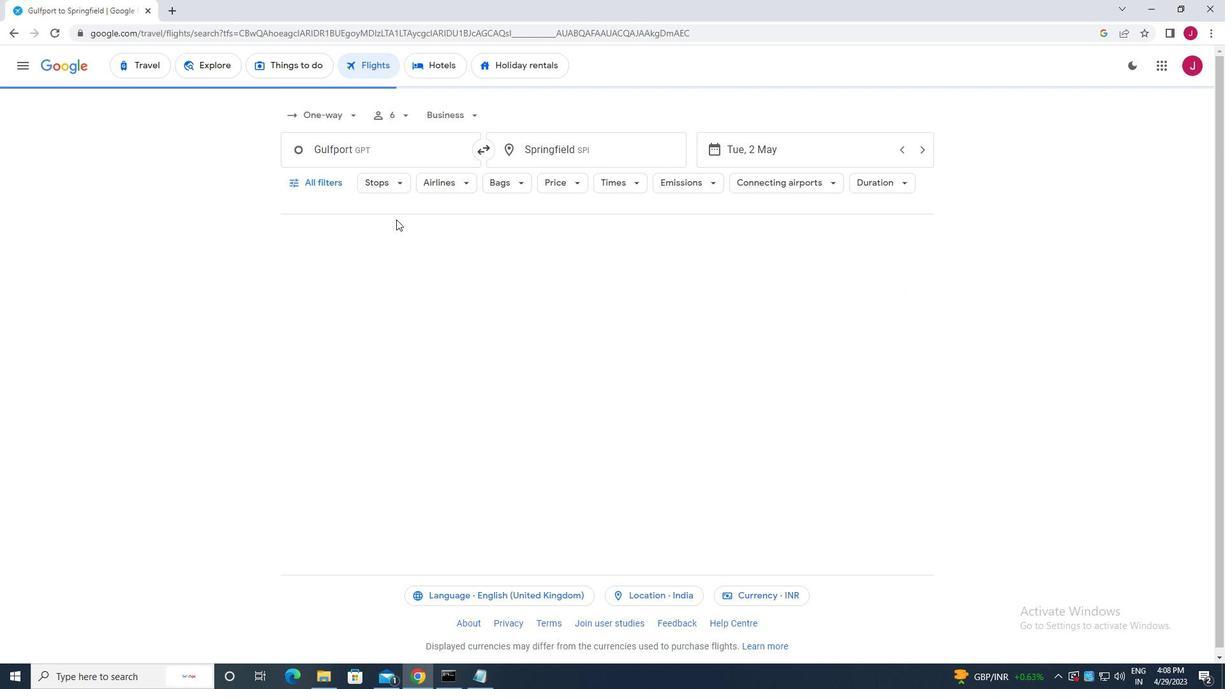 
Action: Mouse pressed left at (309, 183)
Screenshot: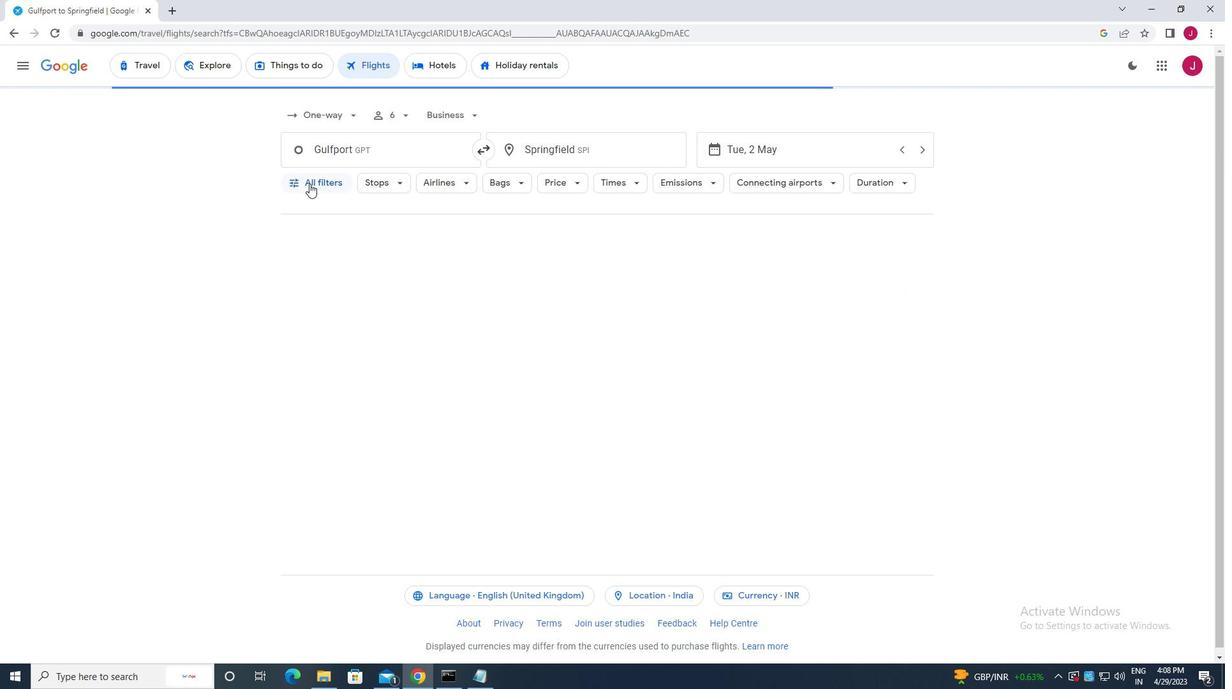 
Action: Mouse moved to (422, 338)
Screenshot: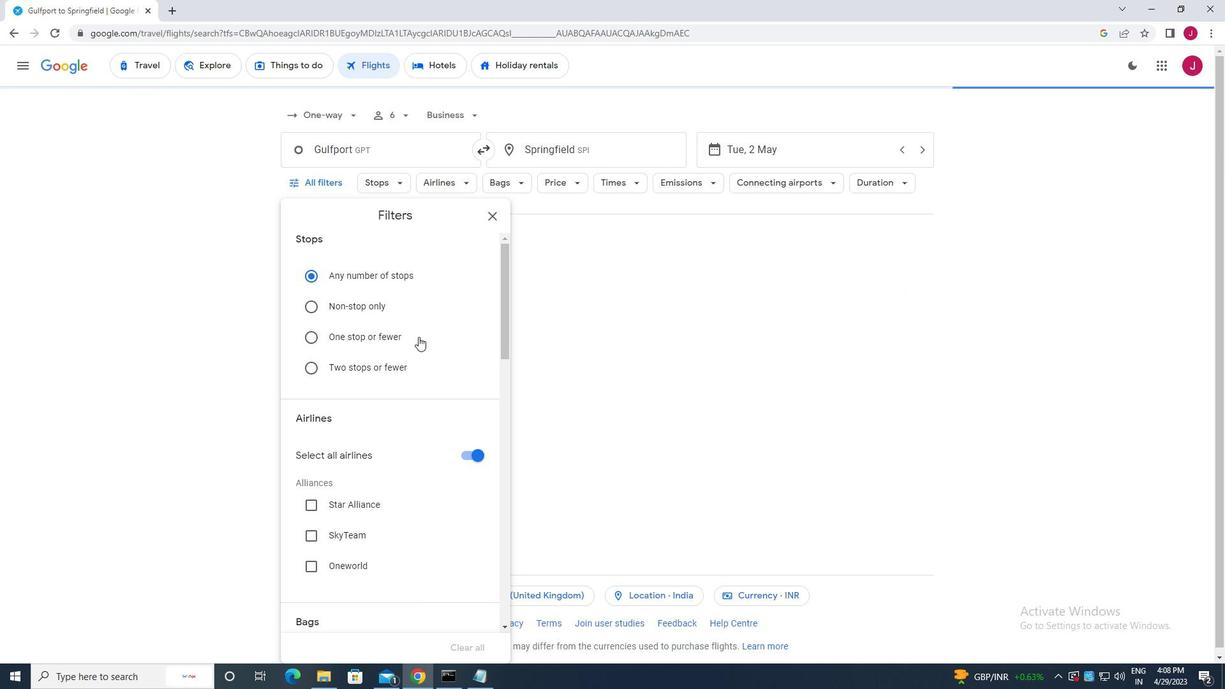 
Action: Mouse scrolled (422, 338) with delta (0, 0)
Screenshot: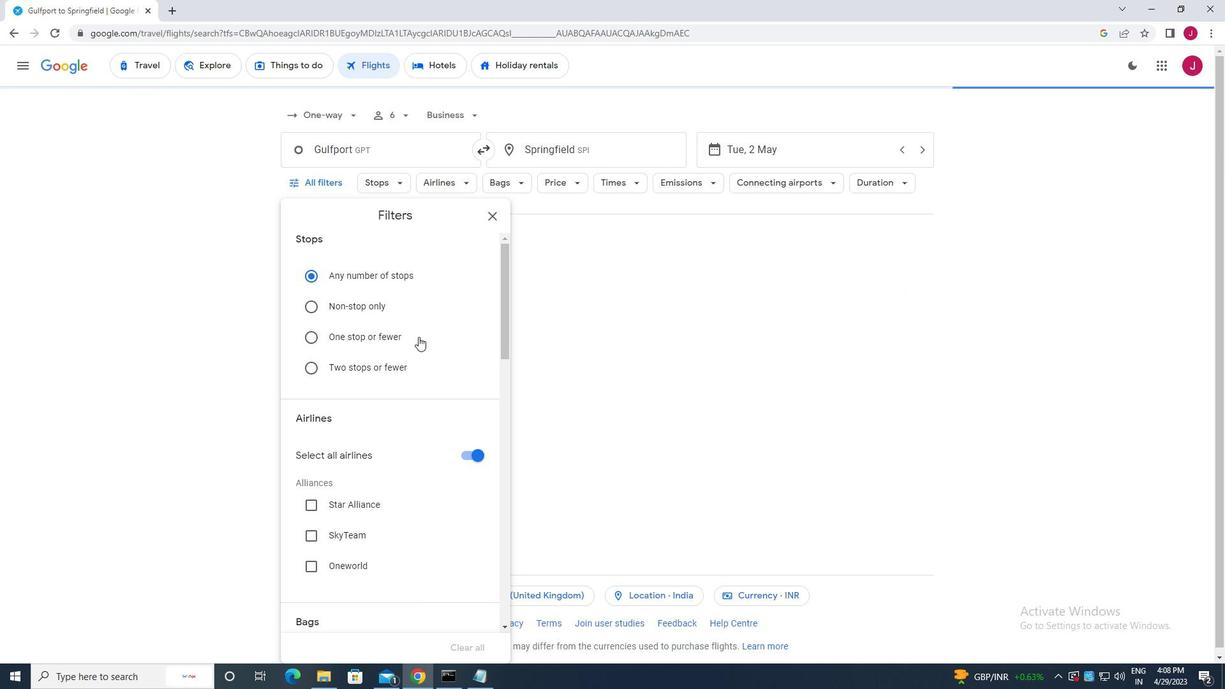 
Action: Mouse scrolled (422, 338) with delta (0, 0)
Screenshot: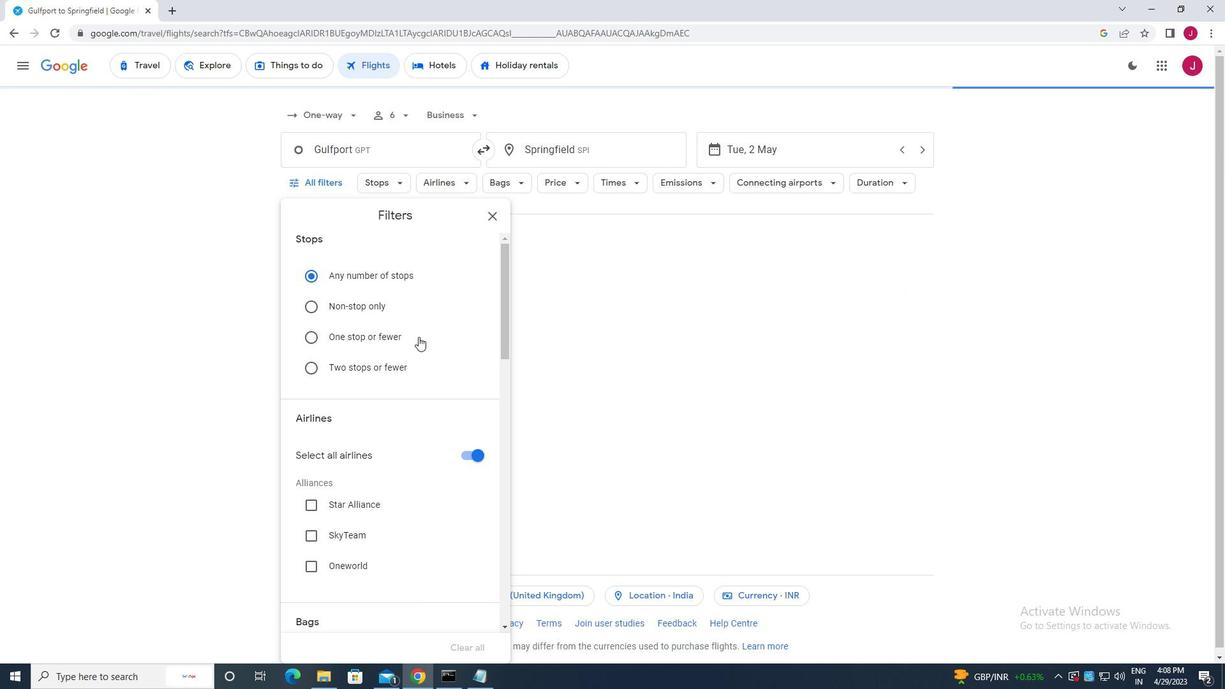 
Action: Mouse scrolled (422, 338) with delta (0, 0)
Screenshot: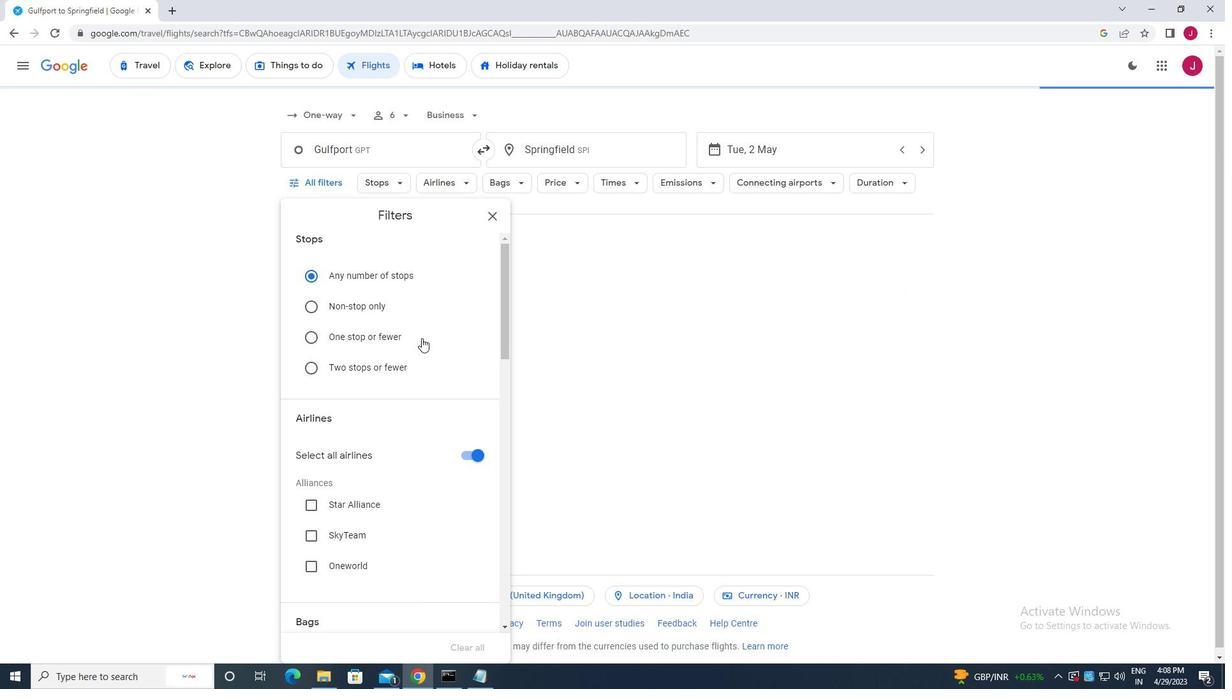 
Action: Mouse moved to (466, 262)
Screenshot: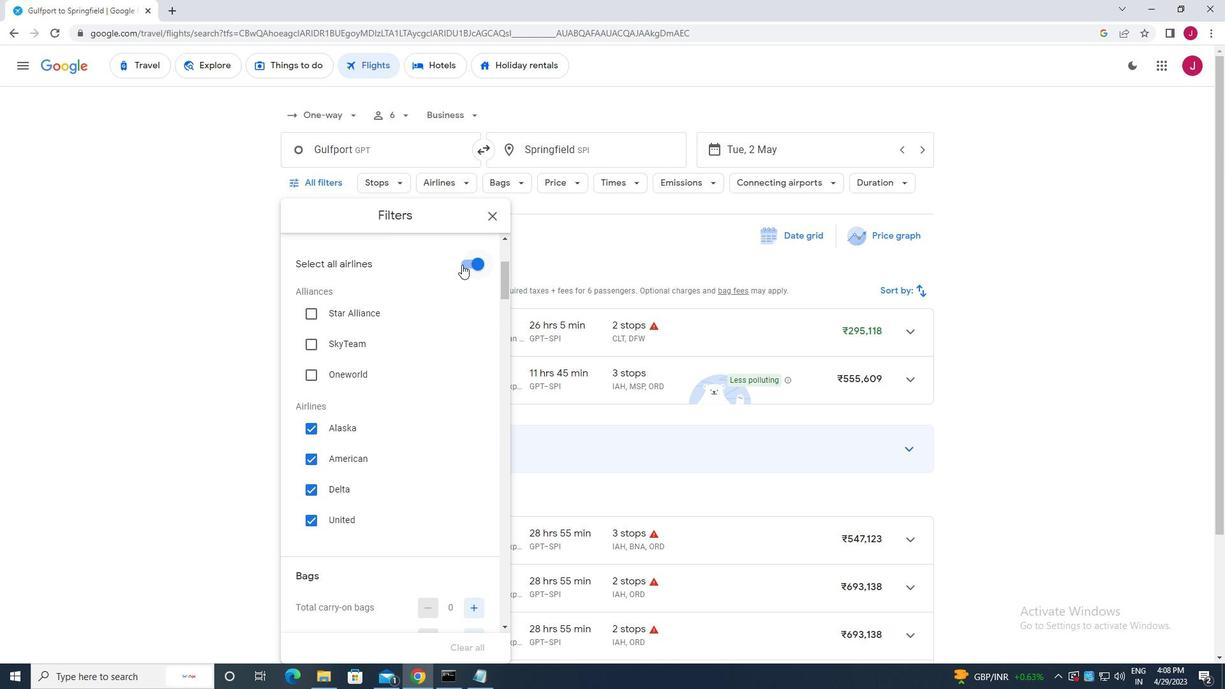 
Action: Mouse pressed left at (466, 262)
Screenshot: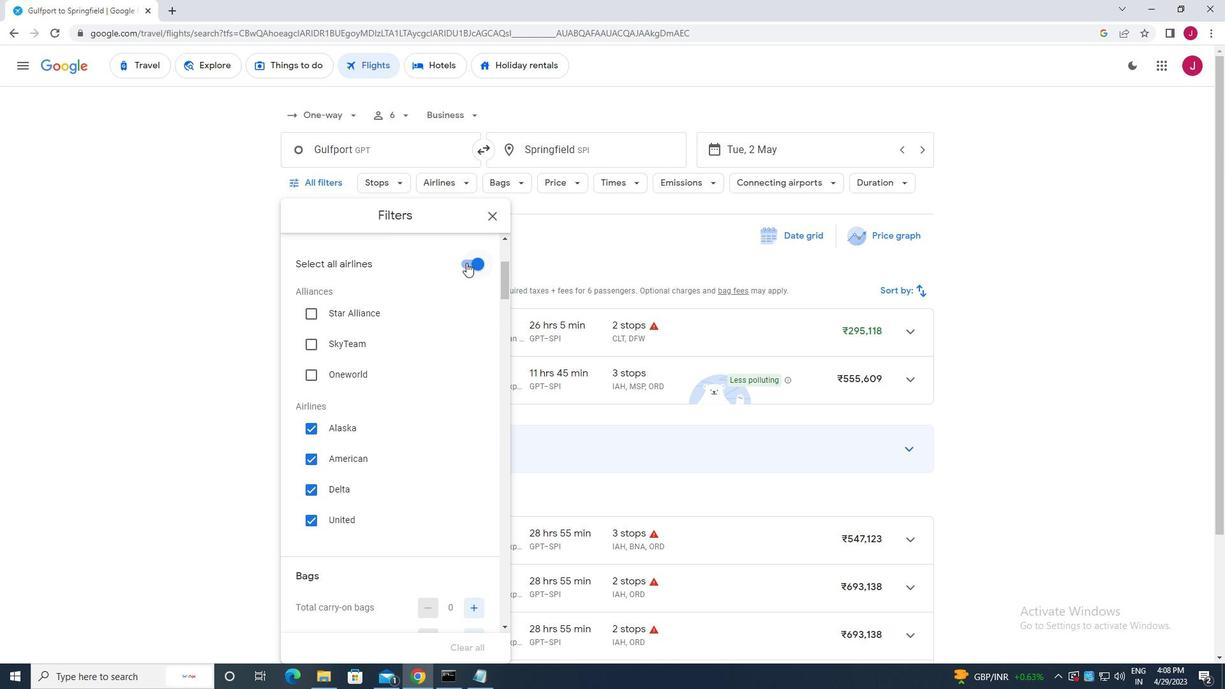 
Action: Mouse moved to (348, 451)
Screenshot: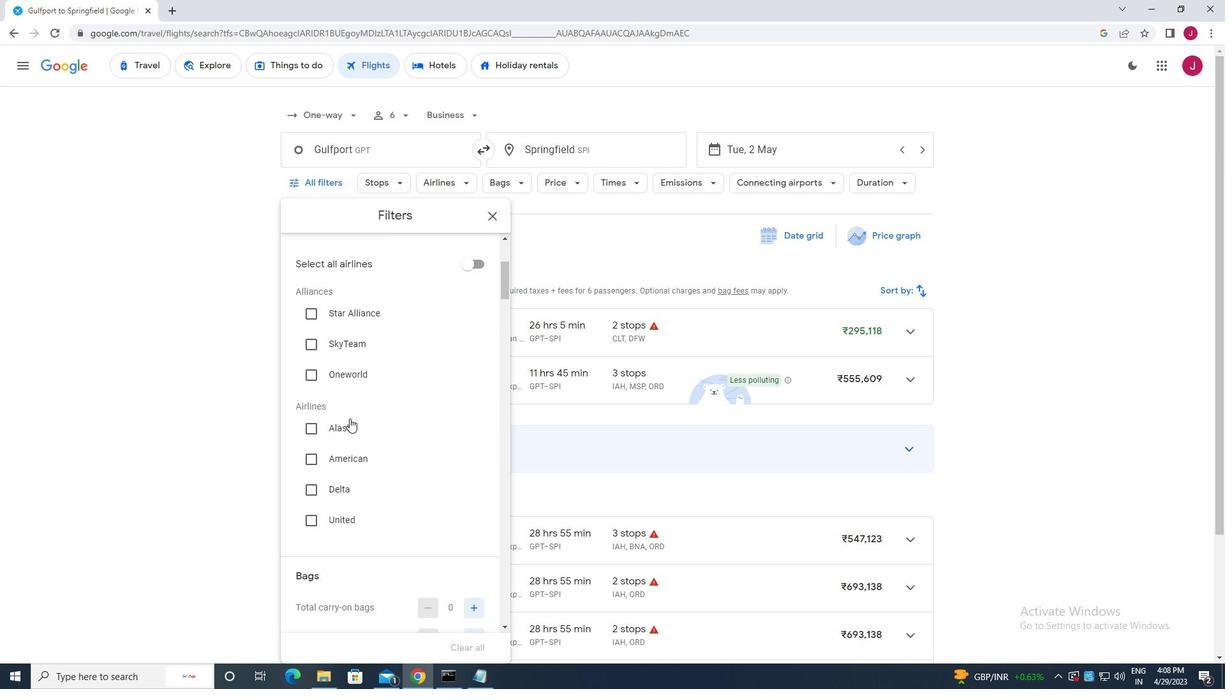 
Action: Mouse scrolled (348, 451) with delta (0, 0)
Screenshot: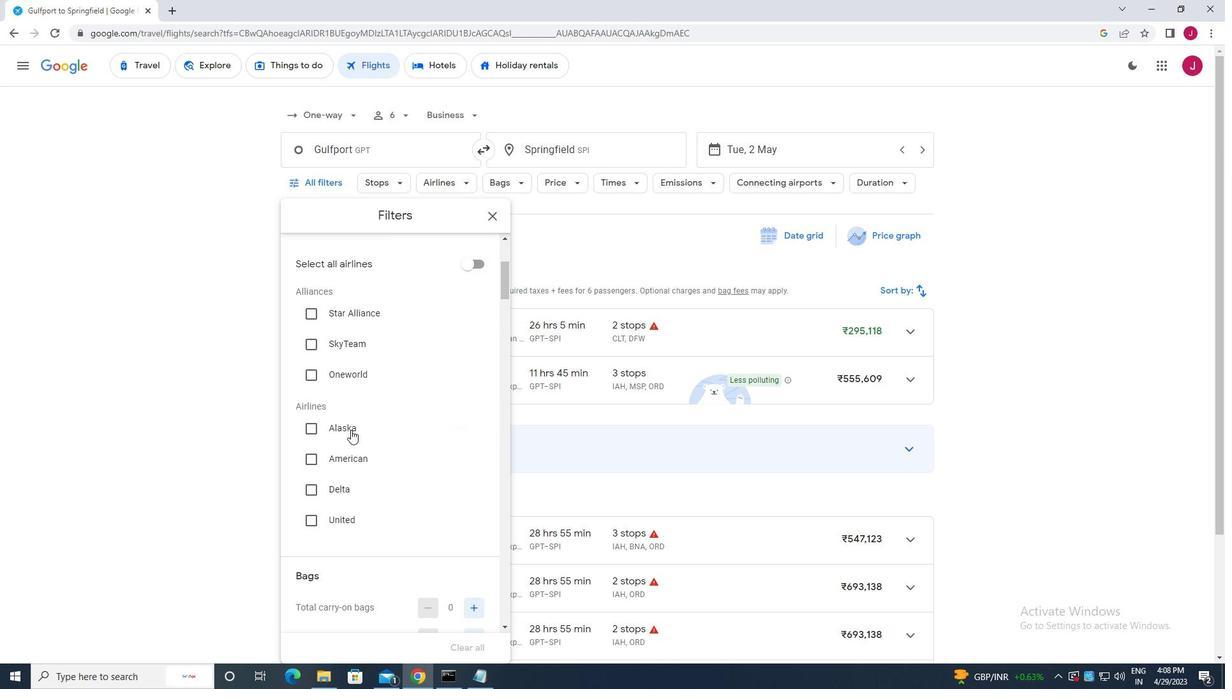 
Action: Mouse scrolled (348, 451) with delta (0, 0)
Screenshot: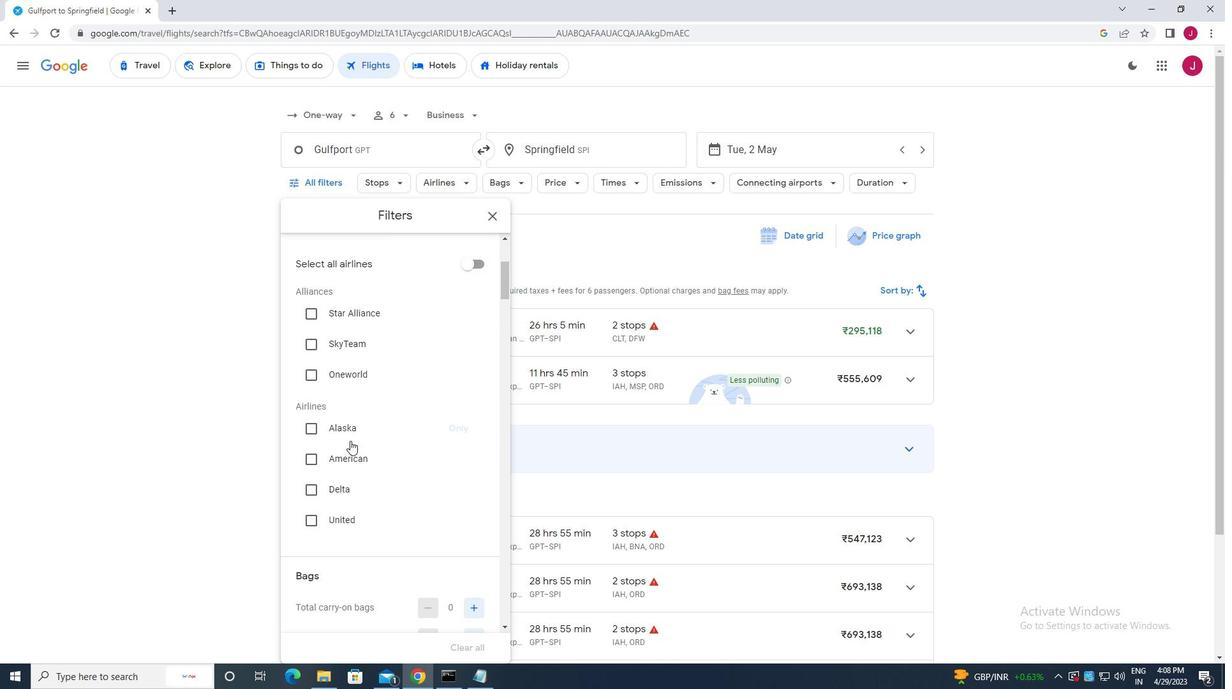 
Action: Mouse moved to (348, 451)
Screenshot: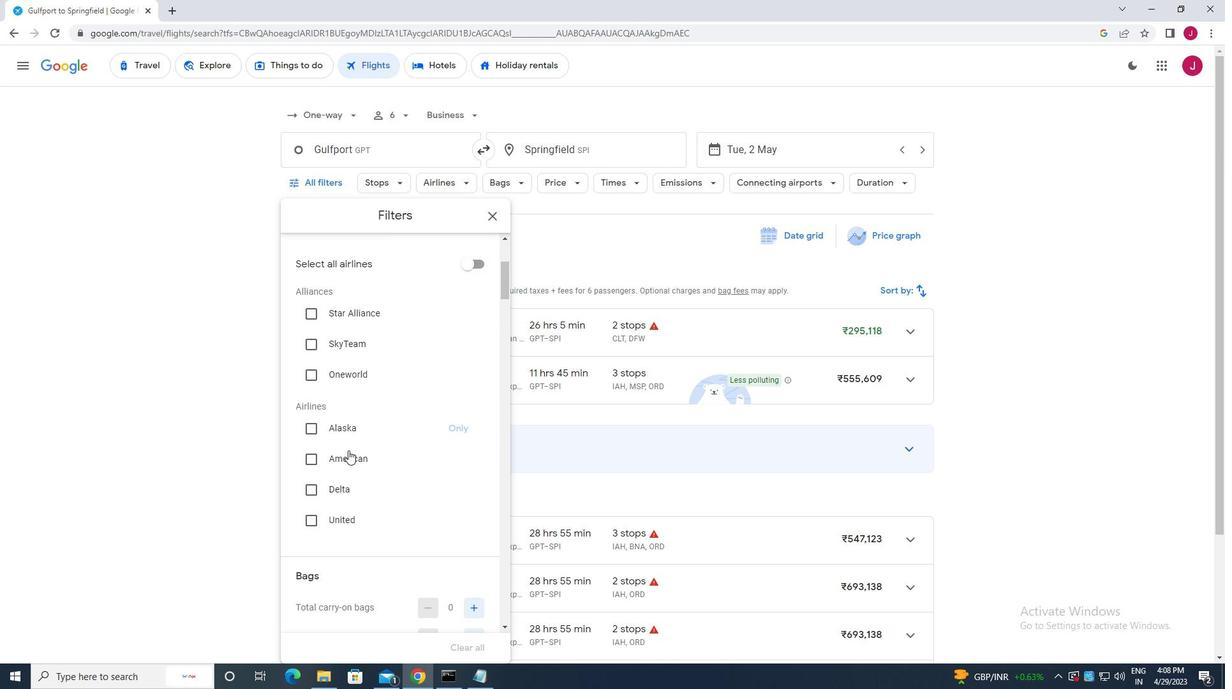 
Action: Mouse scrolled (348, 451) with delta (0, 0)
Screenshot: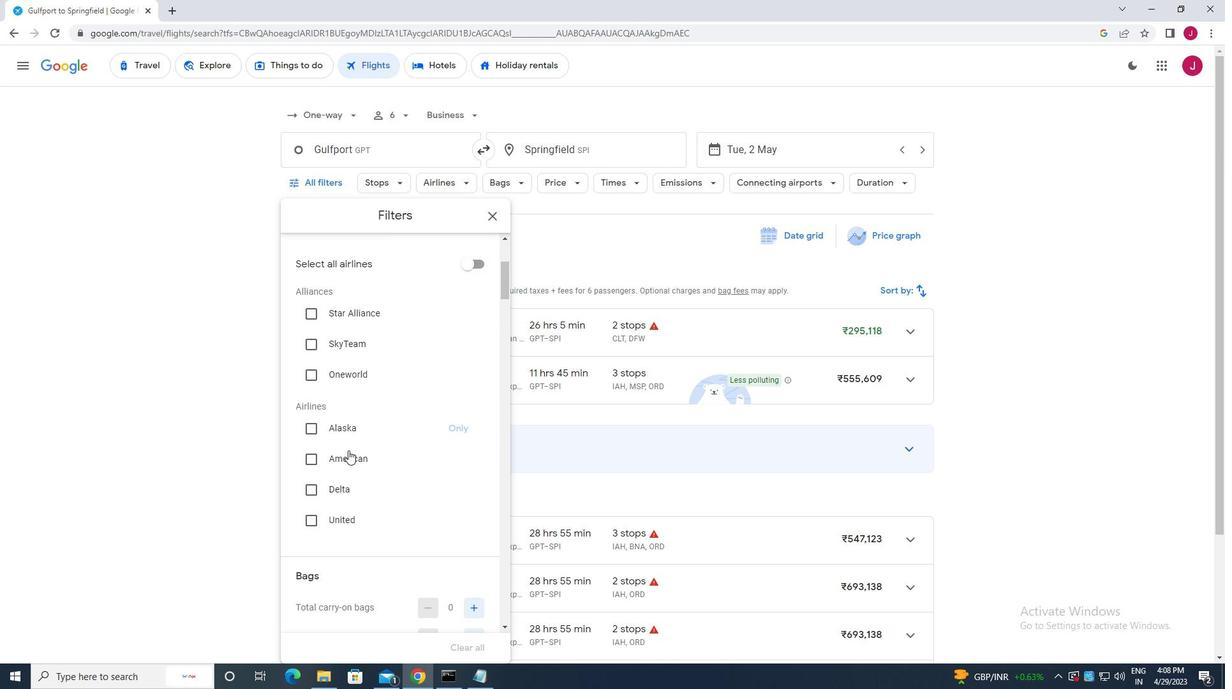 
Action: Mouse moved to (347, 451)
Screenshot: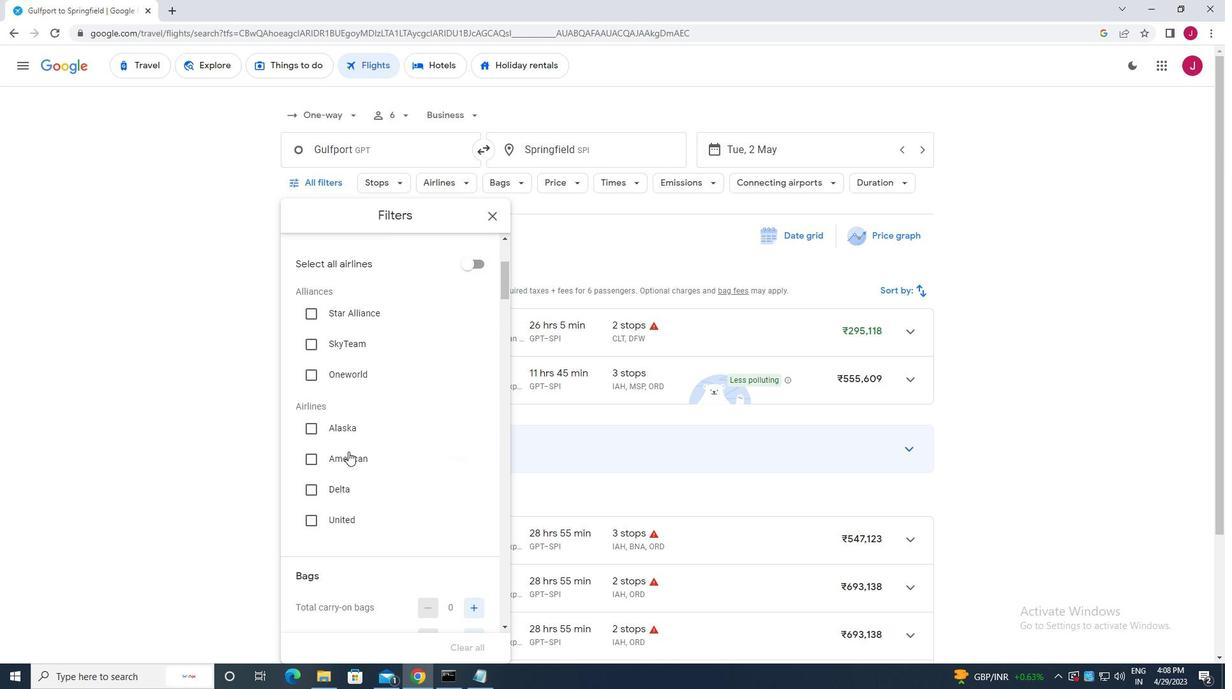 
Action: Mouse scrolled (347, 451) with delta (0, 0)
Screenshot: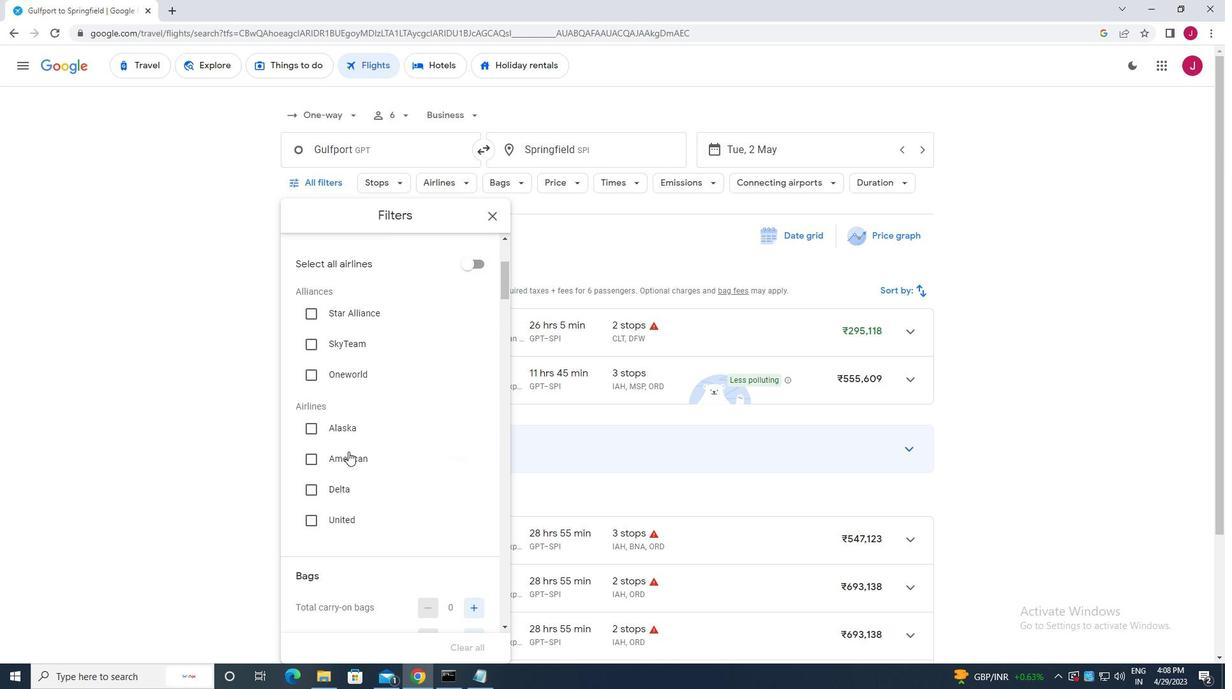 
Action: Mouse moved to (472, 383)
Screenshot: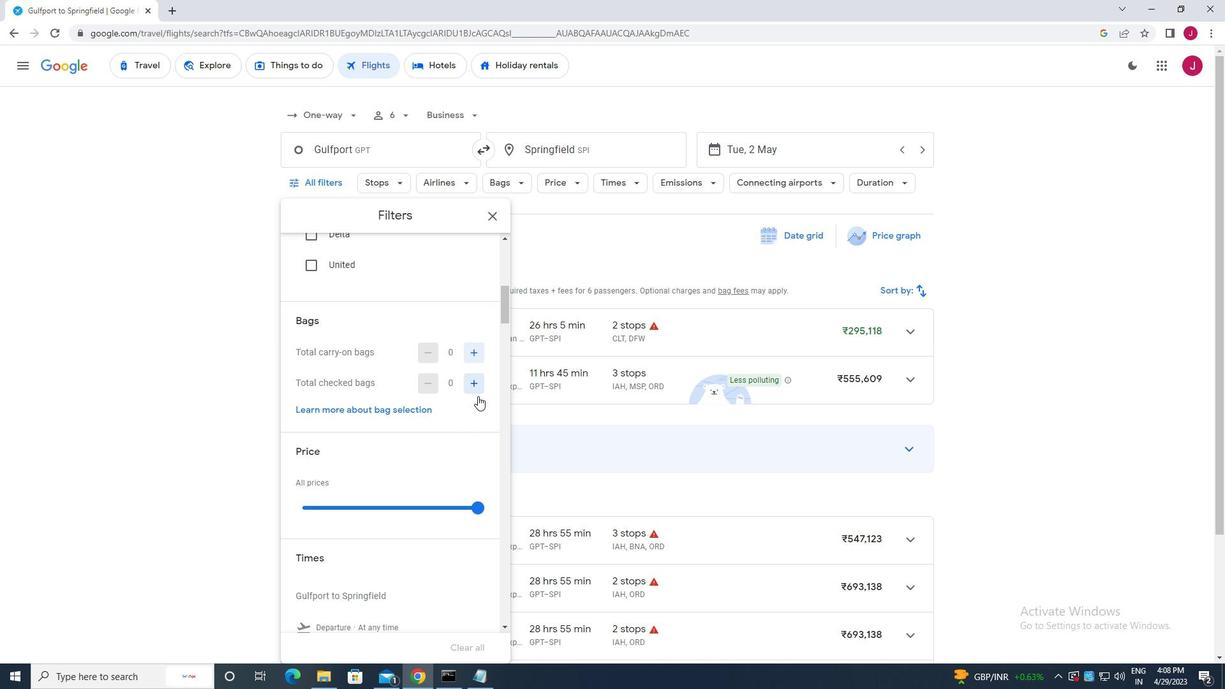 
Action: Mouse pressed left at (472, 383)
Screenshot: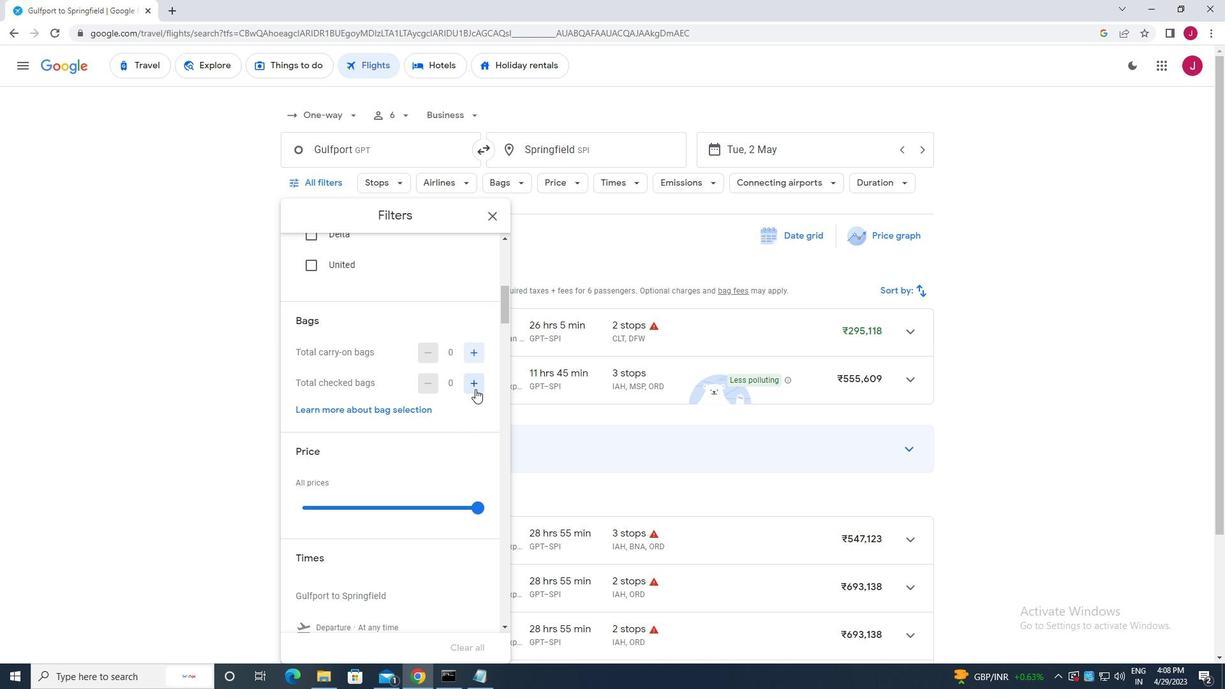 
Action: Mouse pressed left at (472, 383)
Screenshot: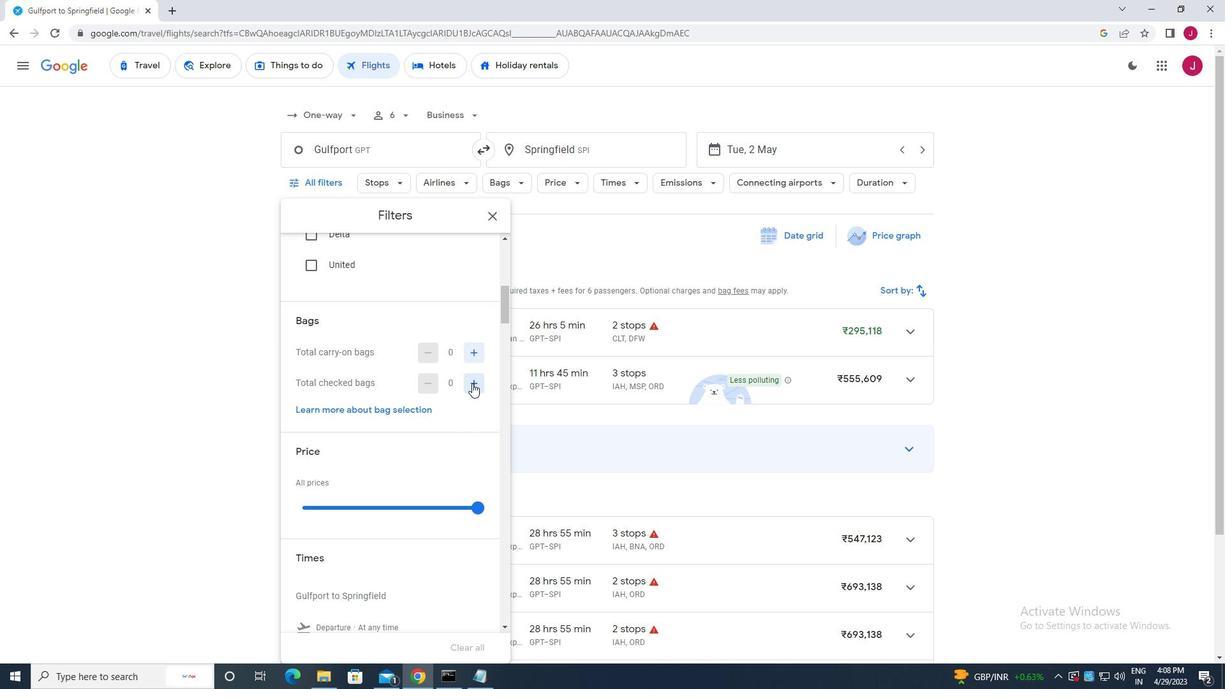 
Action: Mouse pressed left at (472, 383)
Screenshot: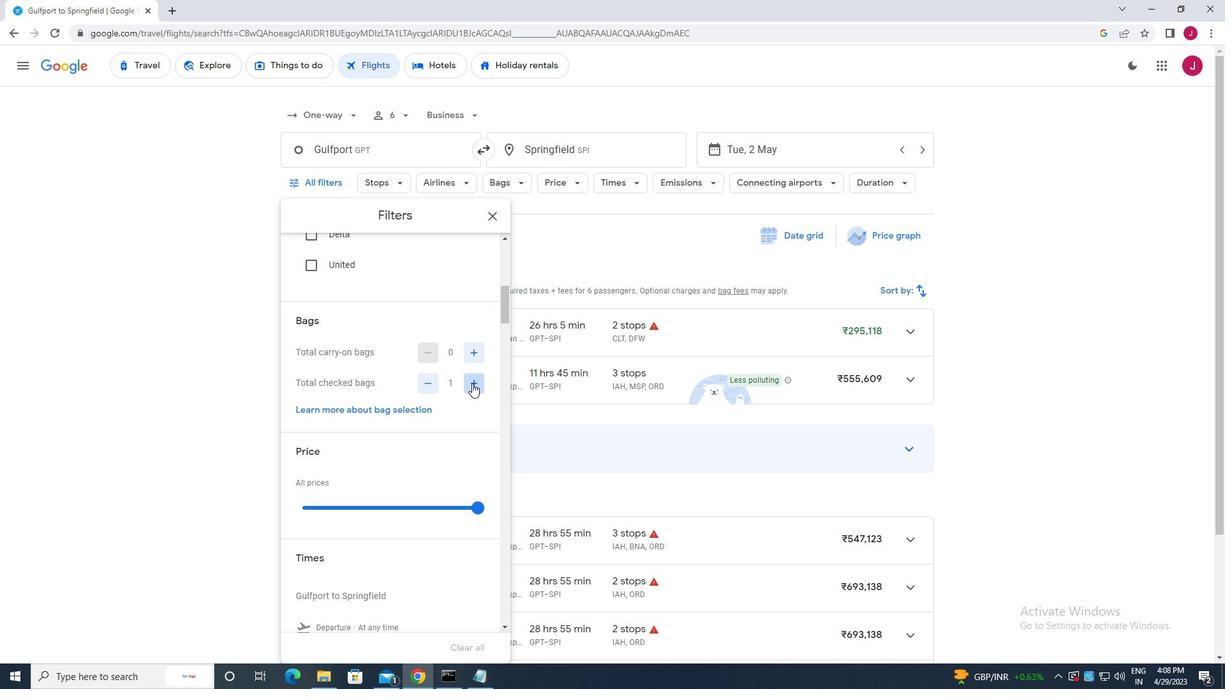 
Action: Mouse pressed left at (472, 383)
Screenshot: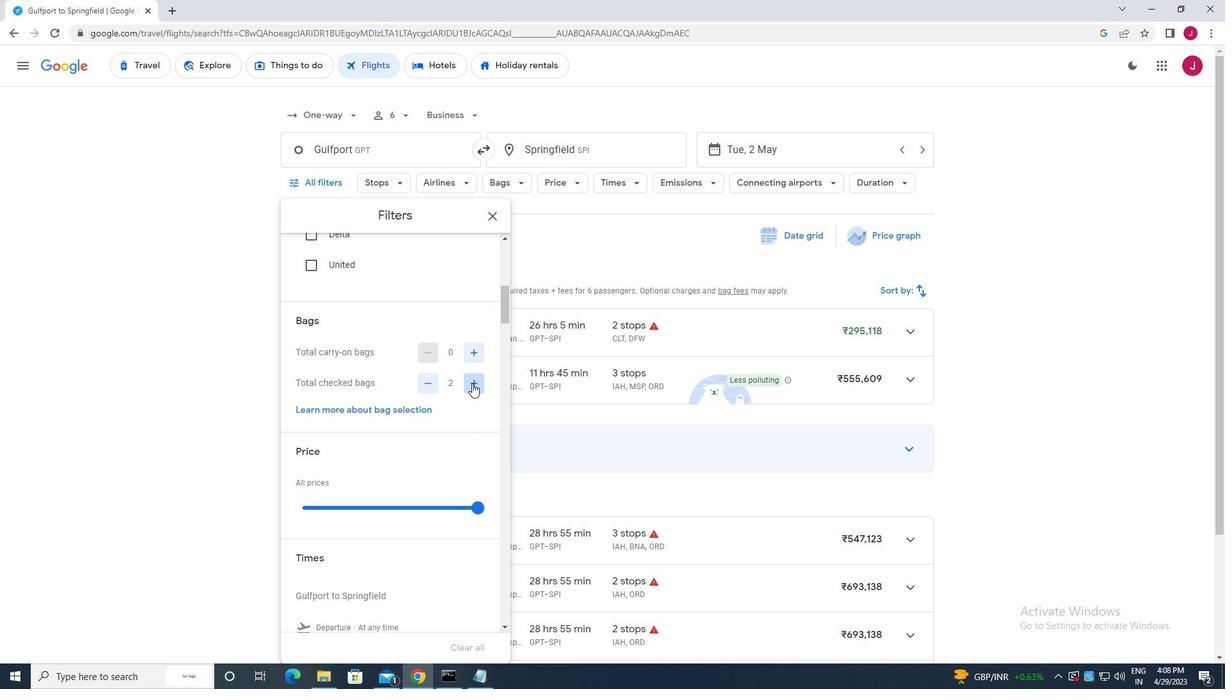 
Action: Mouse scrolled (472, 382) with delta (0, 0)
Screenshot: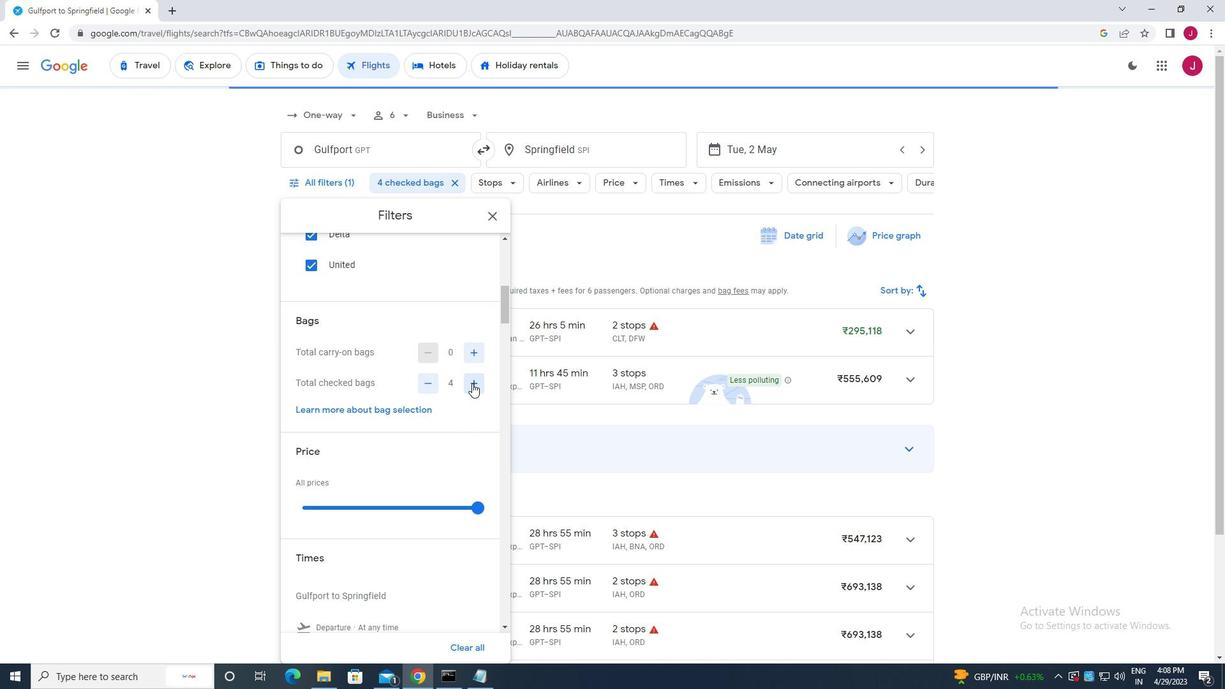 
Action: Mouse moved to (471, 384)
Screenshot: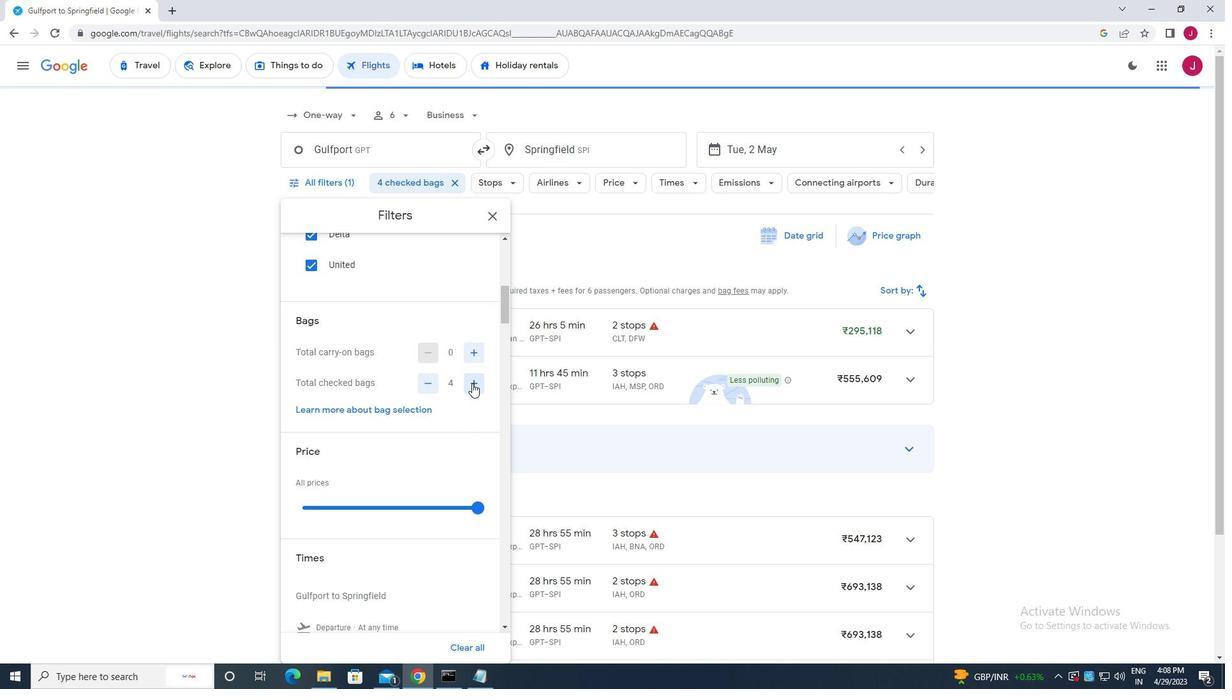 
Action: Mouse scrolled (471, 383) with delta (0, 0)
Screenshot: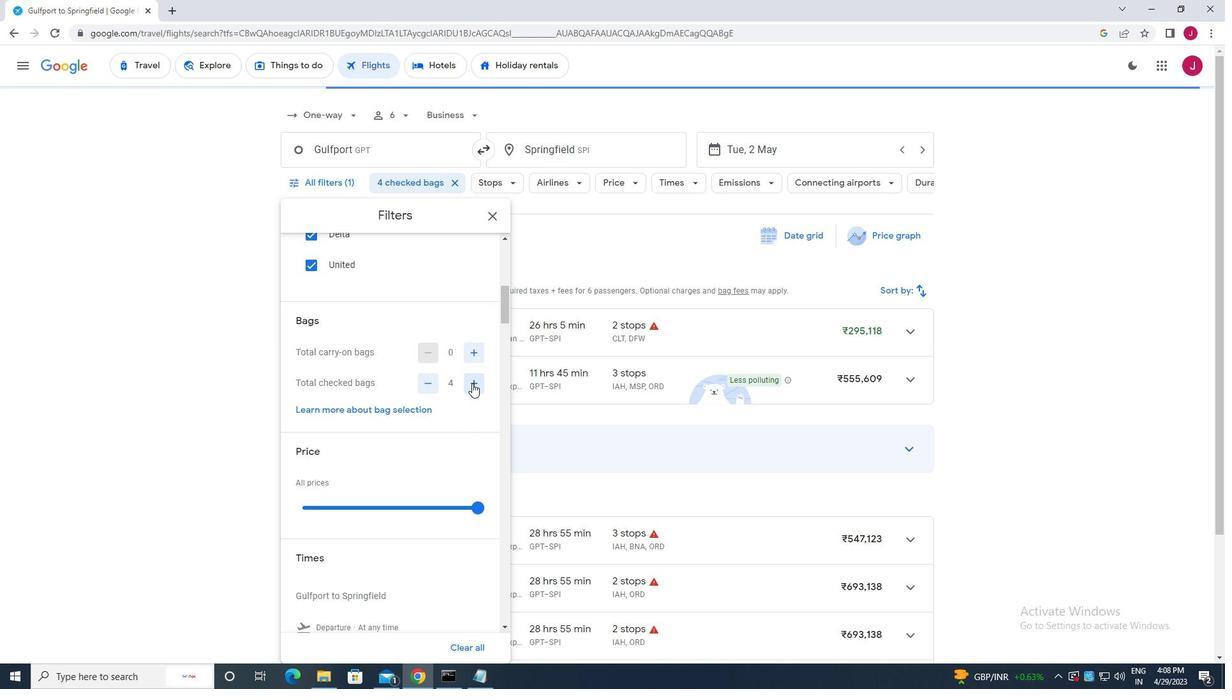 
Action: Mouse moved to (471, 384)
Screenshot: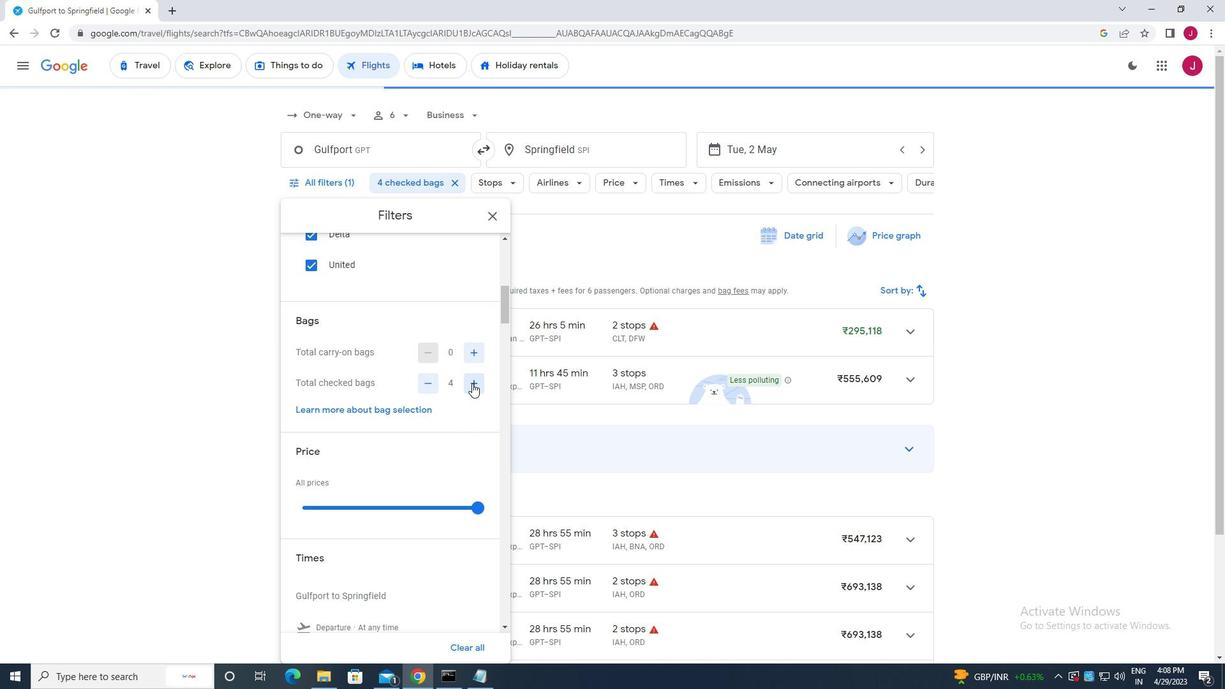 
Action: Mouse scrolled (471, 384) with delta (0, 0)
Screenshot: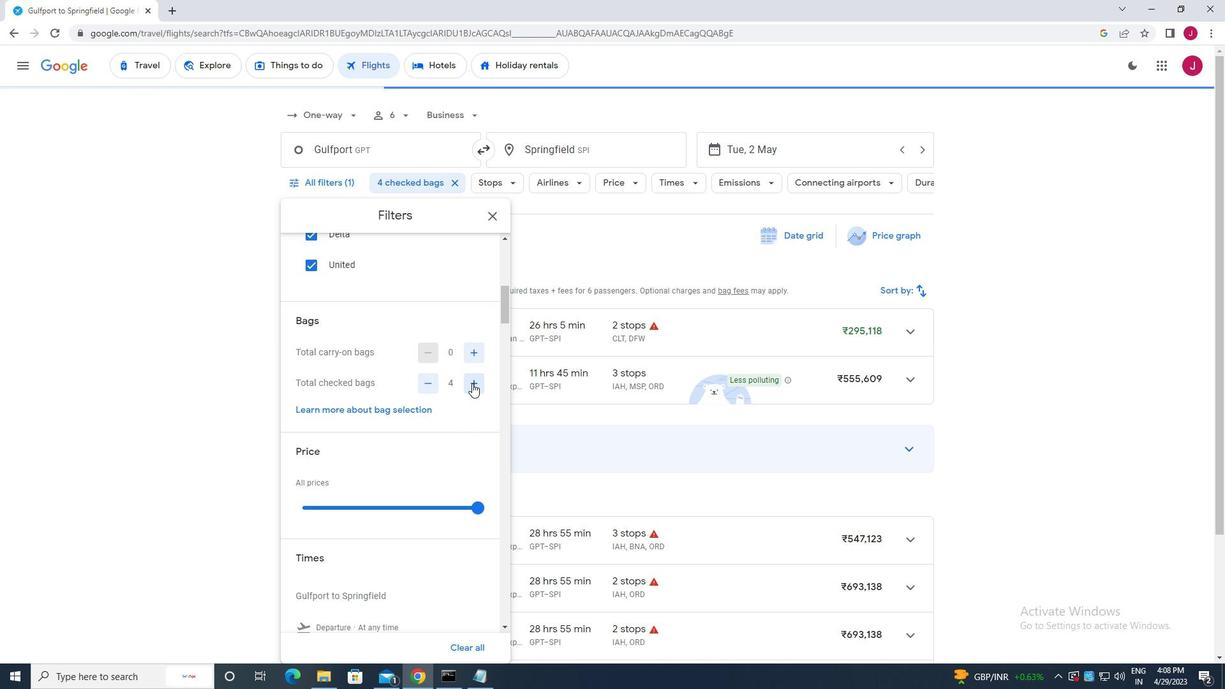 
Action: Mouse scrolled (471, 384) with delta (0, 0)
Screenshot: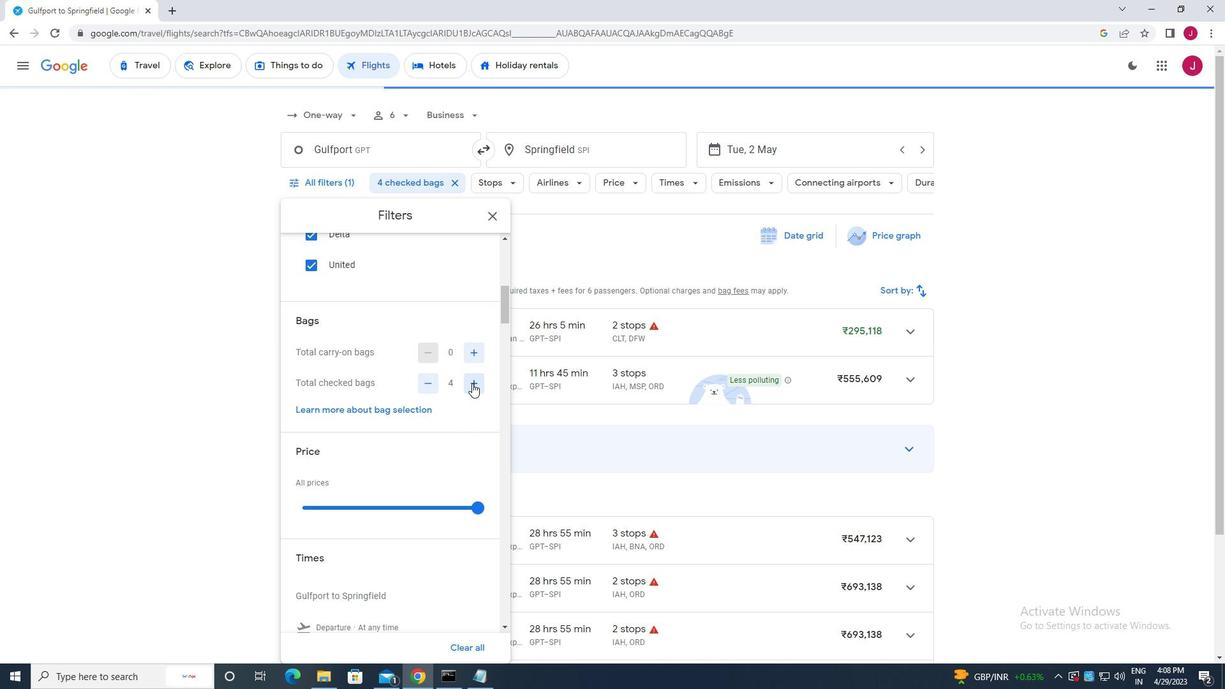 
Action: Mouse moved to (472, 252)
Screenshot: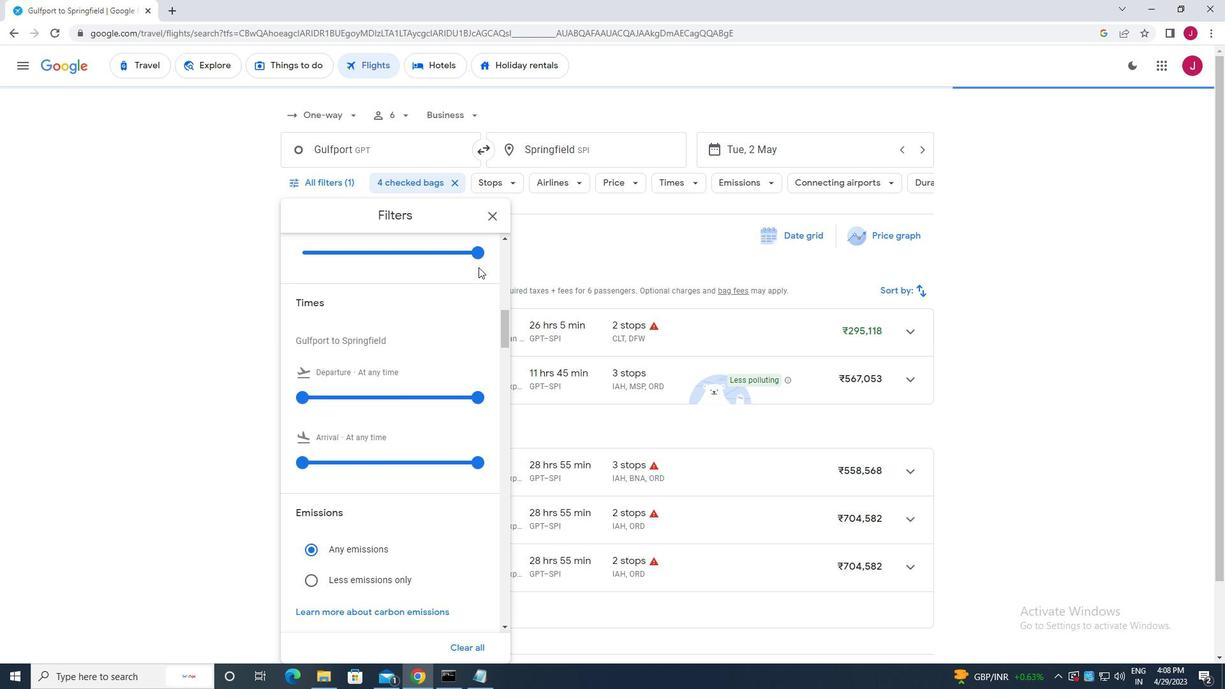 
Action: Mouse pressed left at (472, 252)
Screenshot: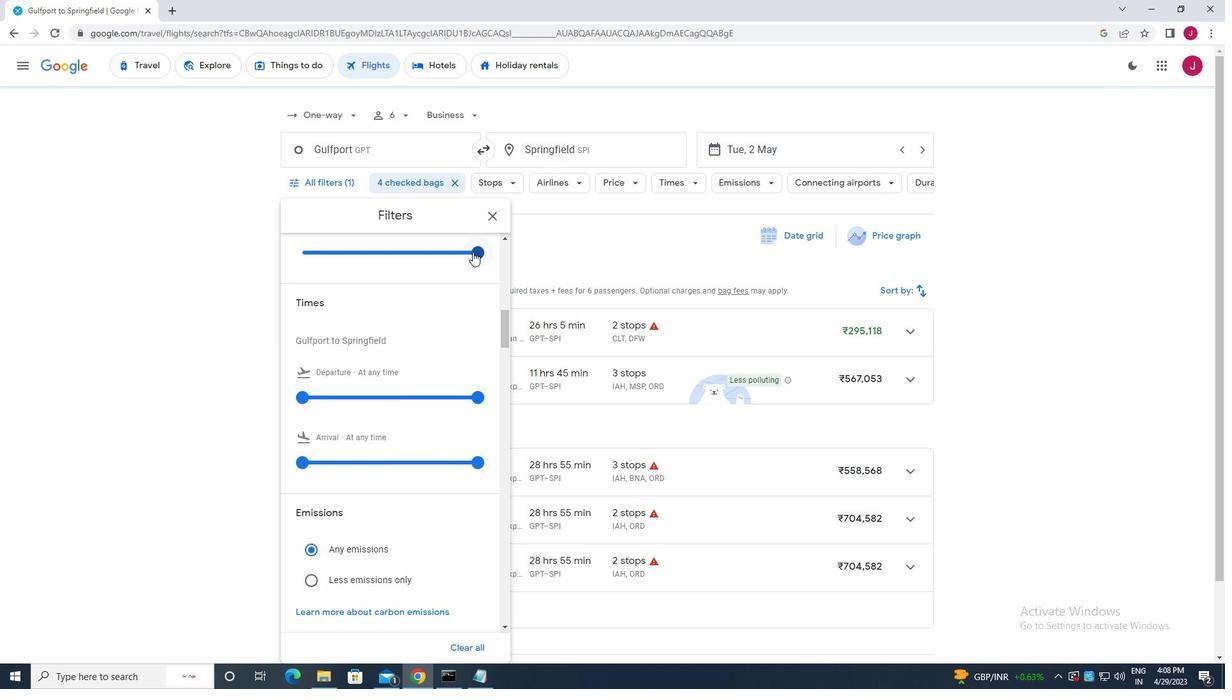 
Action: Mouse scrolled (472, 252) with delta (0, 0)
Screenshot: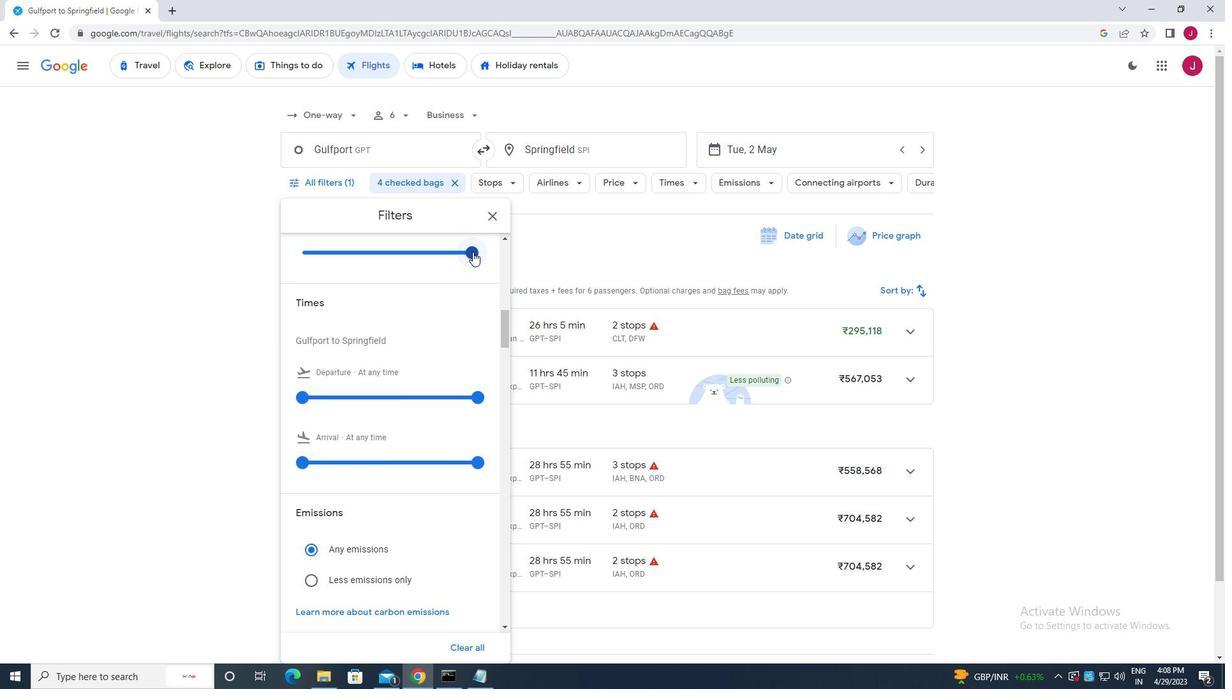 
Action: Mouse moved to (472, 318)
Screenshot: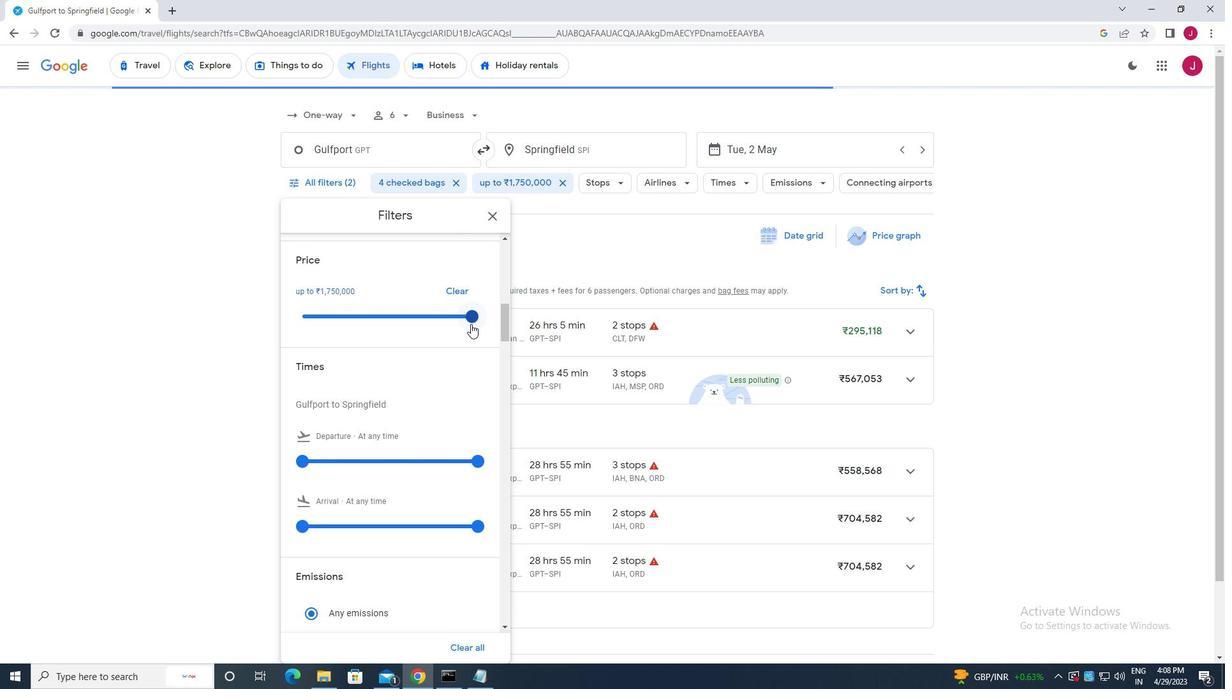 
Action: Mouse pressed left at (472, 318)
Screenshot: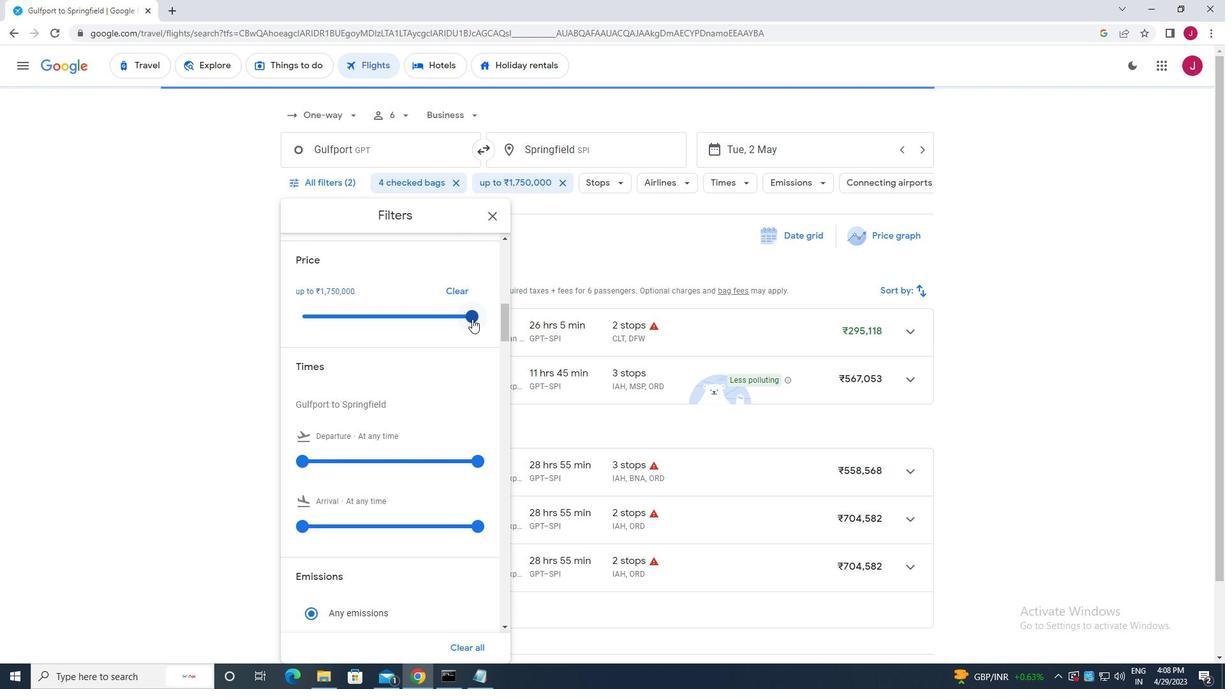 
Action: Mouse moved to (302, 461)
Screenshot: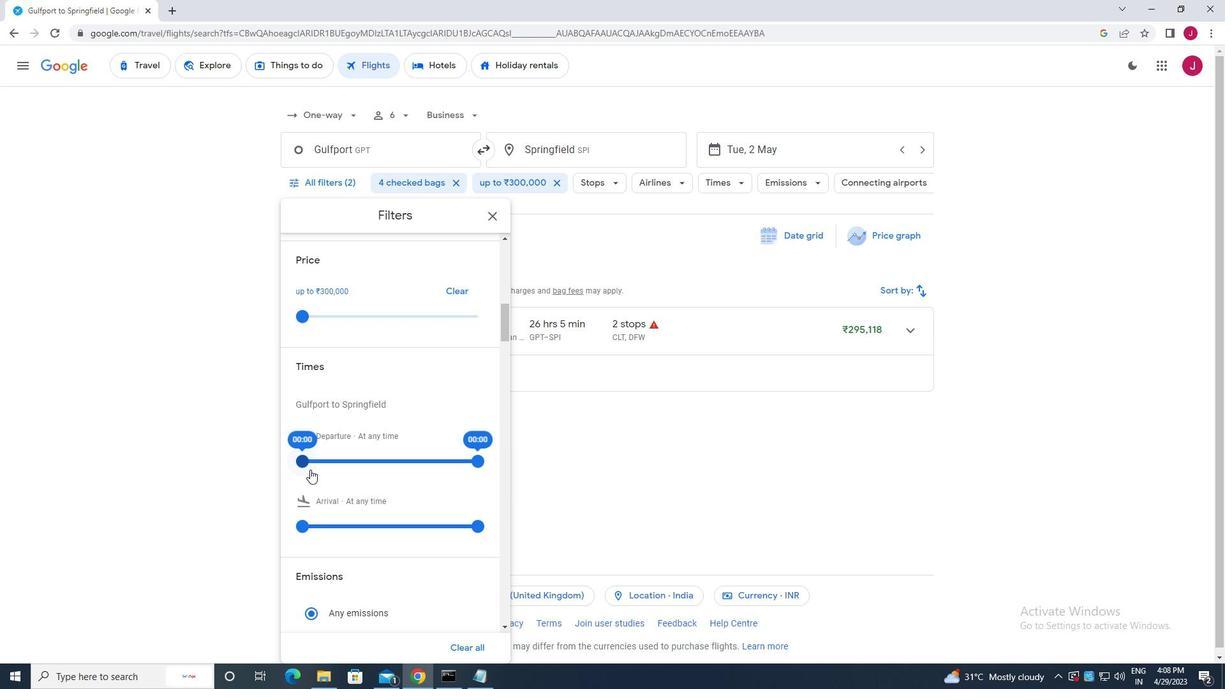 
Action: Mouse pressed left at (302, 461)
Screenshot: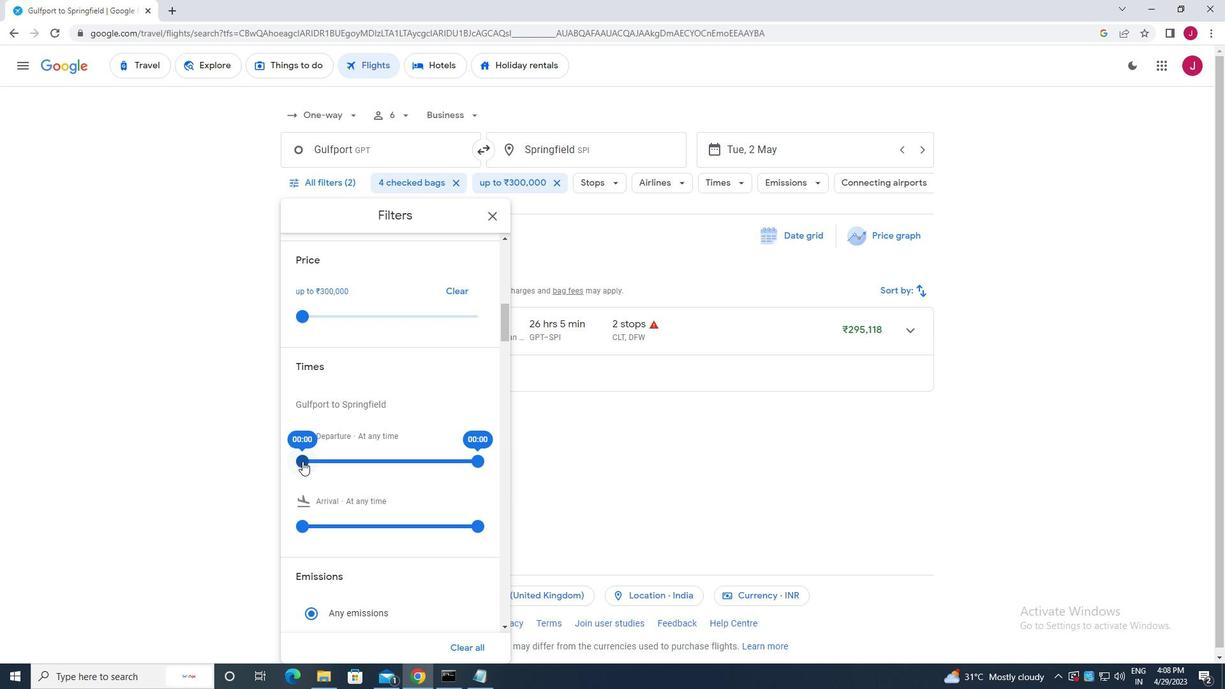 
Action: Mouse moved to (475, 461)
Screenshot: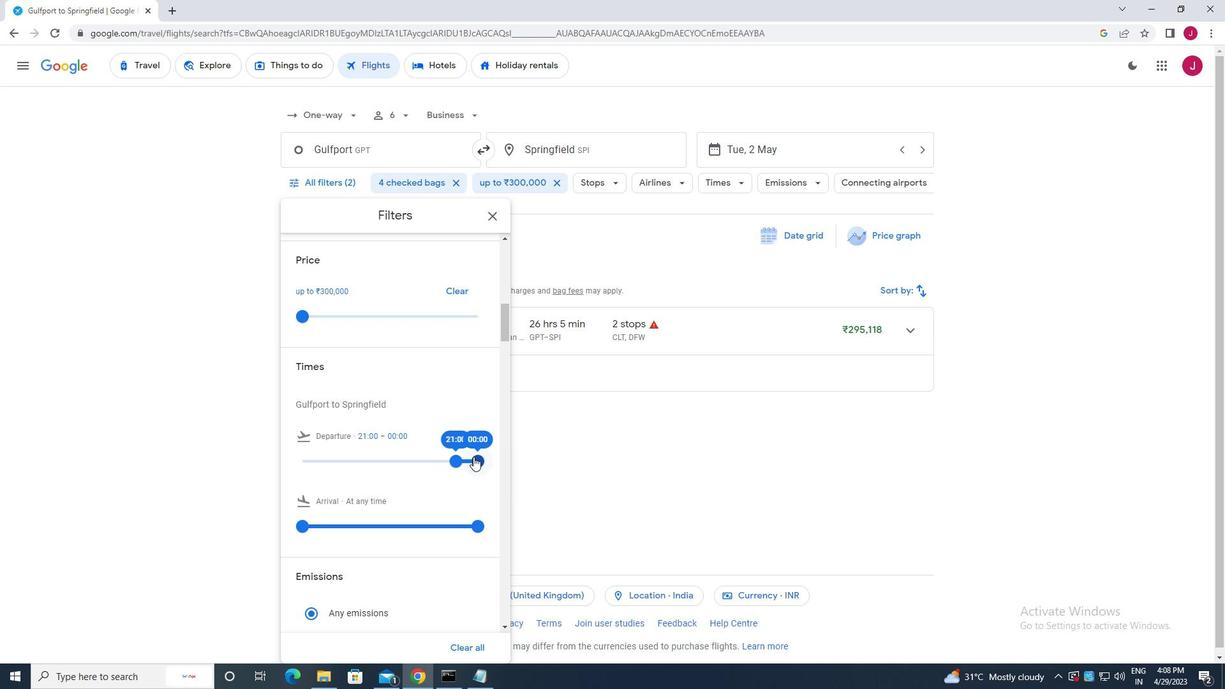 
Action: Mouse pressed left at (475, 461)
Screenshot: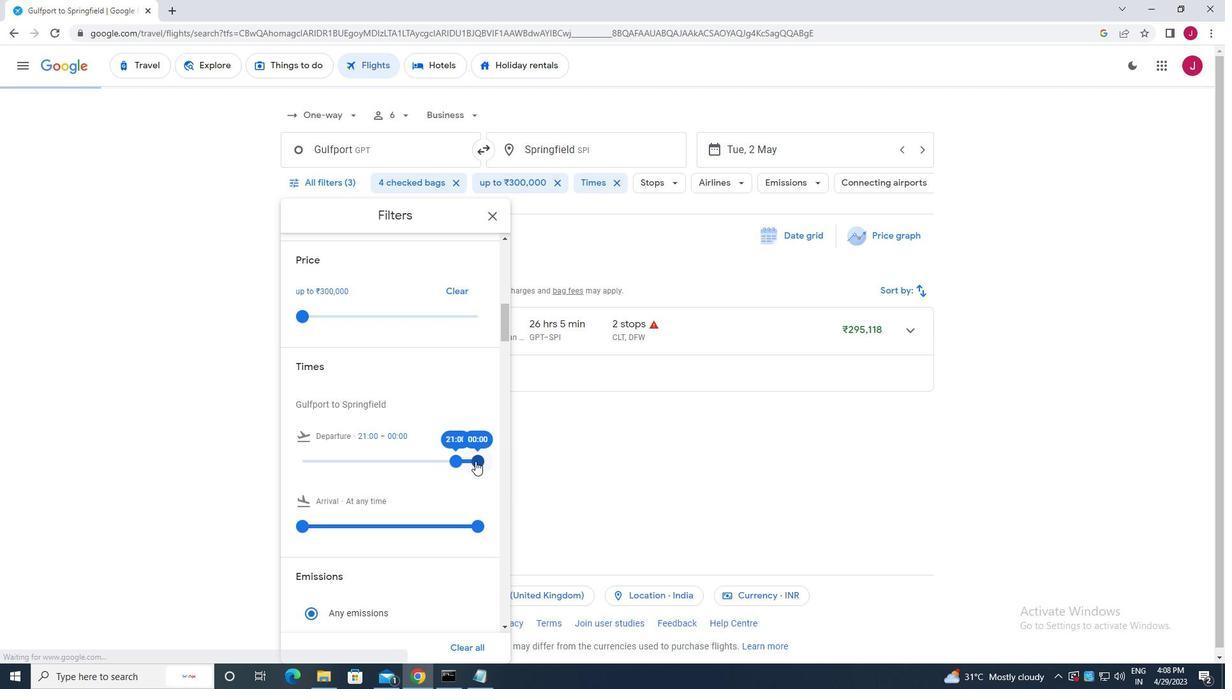 
Action: Mouse moved to (490, 217)
Screenshot: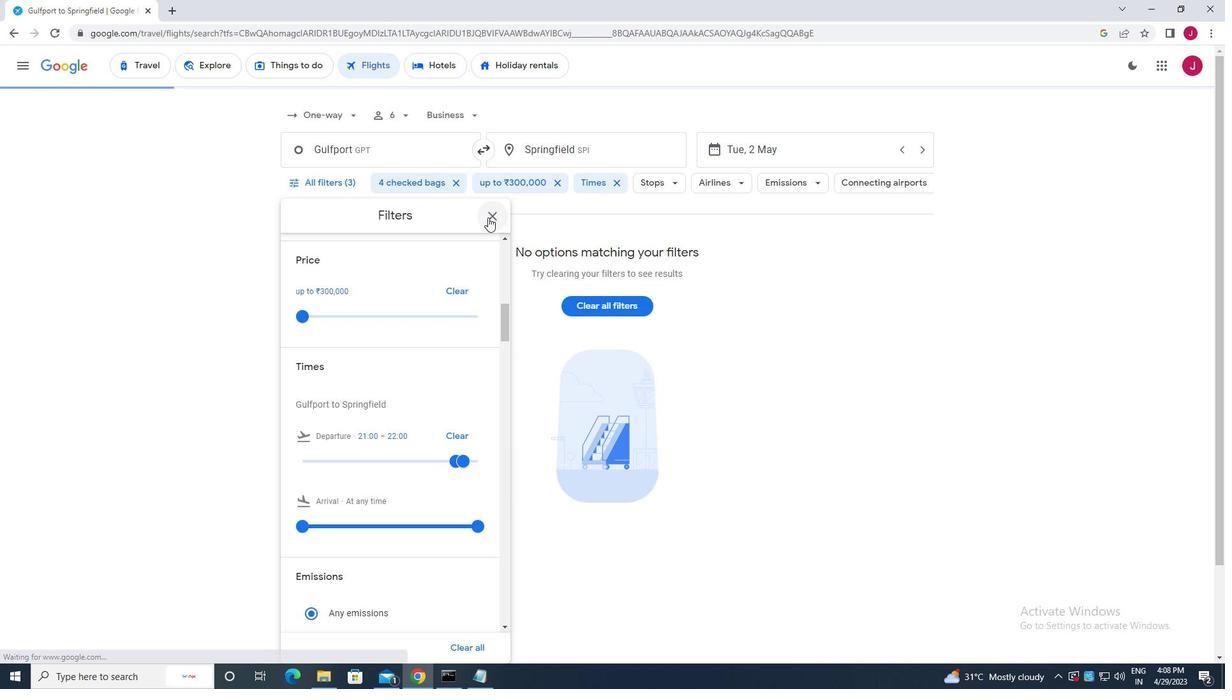 
Action: Mouse pressed left at (490, 217)
Screenshot: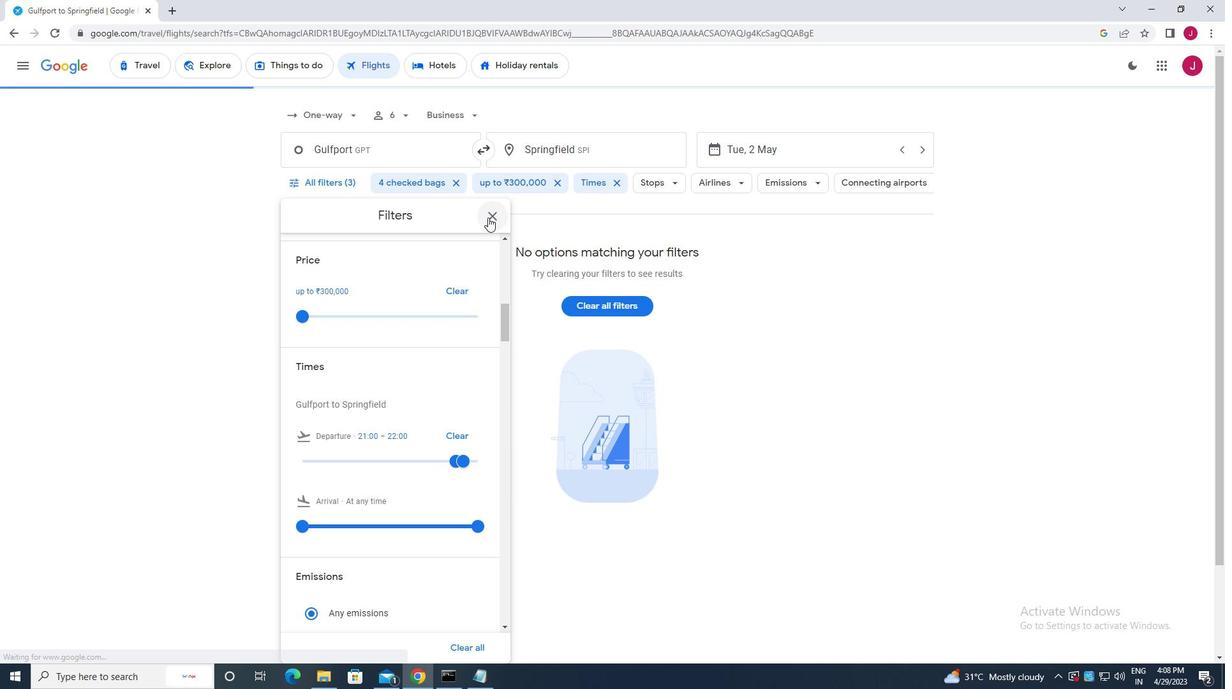 
Action: Mouse moved to (486, 217)
Screenshot: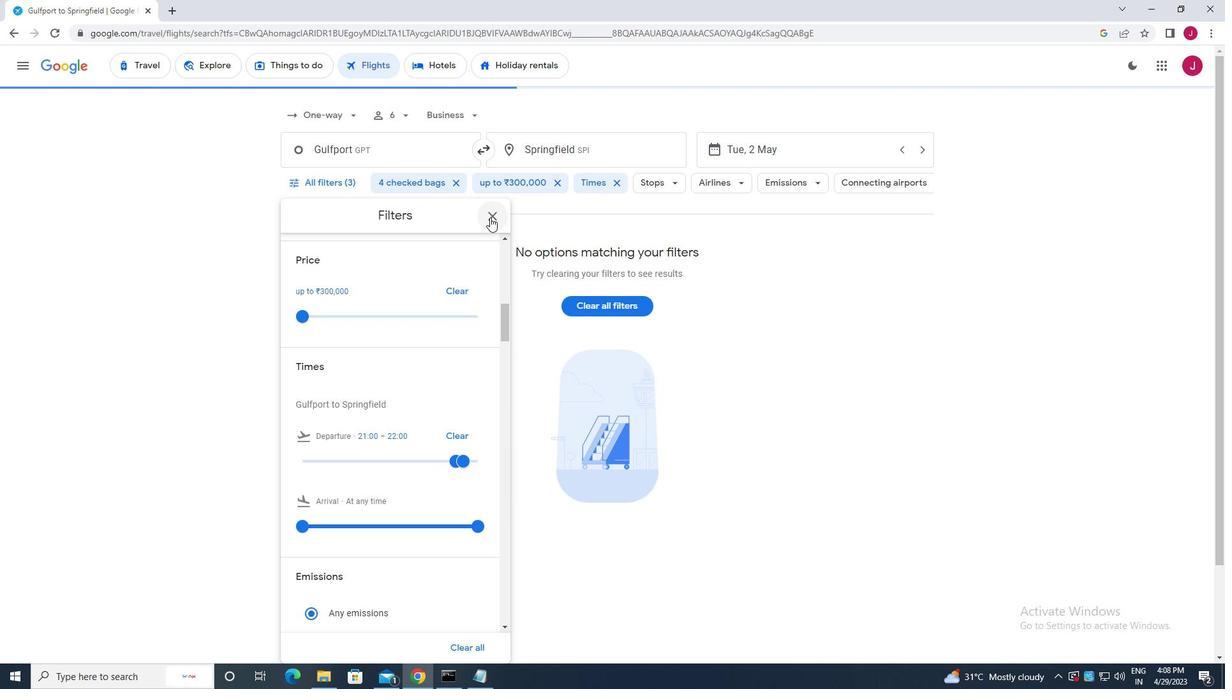 
